 Task: Add Attachment from Google Drive to Card Card0000000163 in Board Board0000000041 in Workspace WS0000000014 in Trello. Add Cover Orange to Card Card0000000163 in Board Board0000000041 in Workspace WS0000000014 in Trello. Add "Add Label …" with "Title" Title0000000163 to Button Button0000000163 to Card Card0000000163 in Board Board0000000041 in Workspace WS0000000014 in Trello. Add Description DS0000000163 to Card Card0000000163 in Board Board0000000041 in Workspace WS0000000014 in Trello. Add Comment CM0000000163 to Card Card0000000163 in Board Board0000000041 in Workspace WS0000000014 in Trello
Action: Mouse moved to (900, 359)
Screenshot: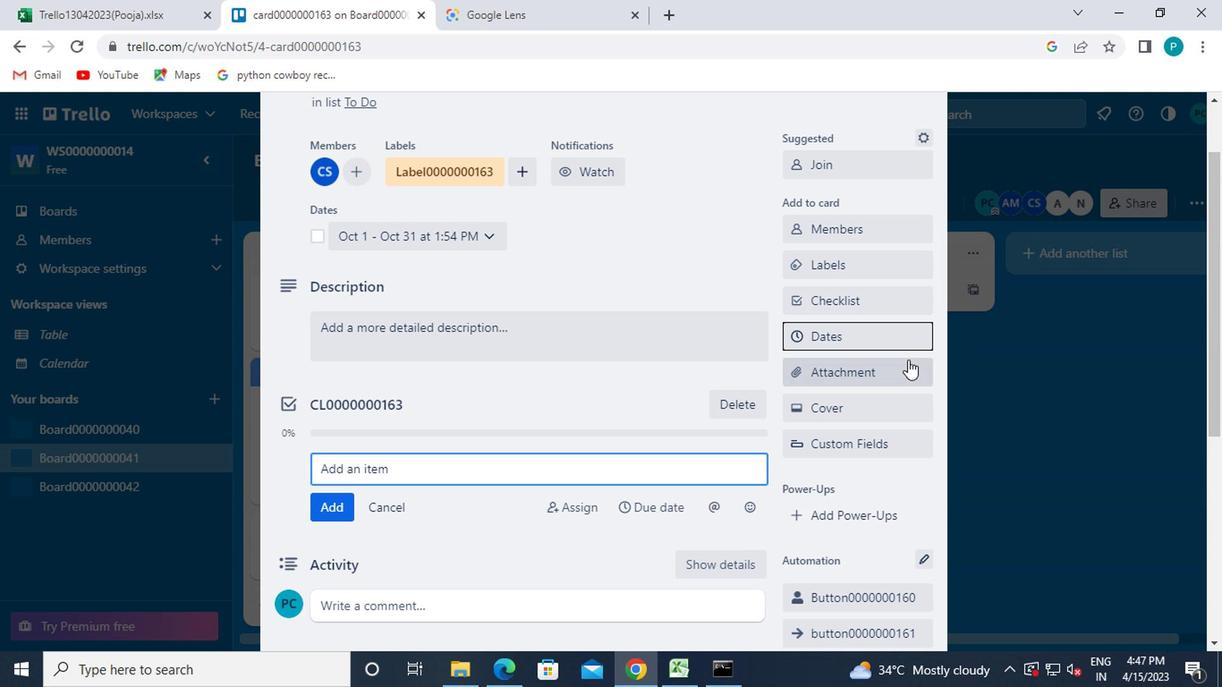 
Action: Mouse pressed left at (900, 359)
Screenshot: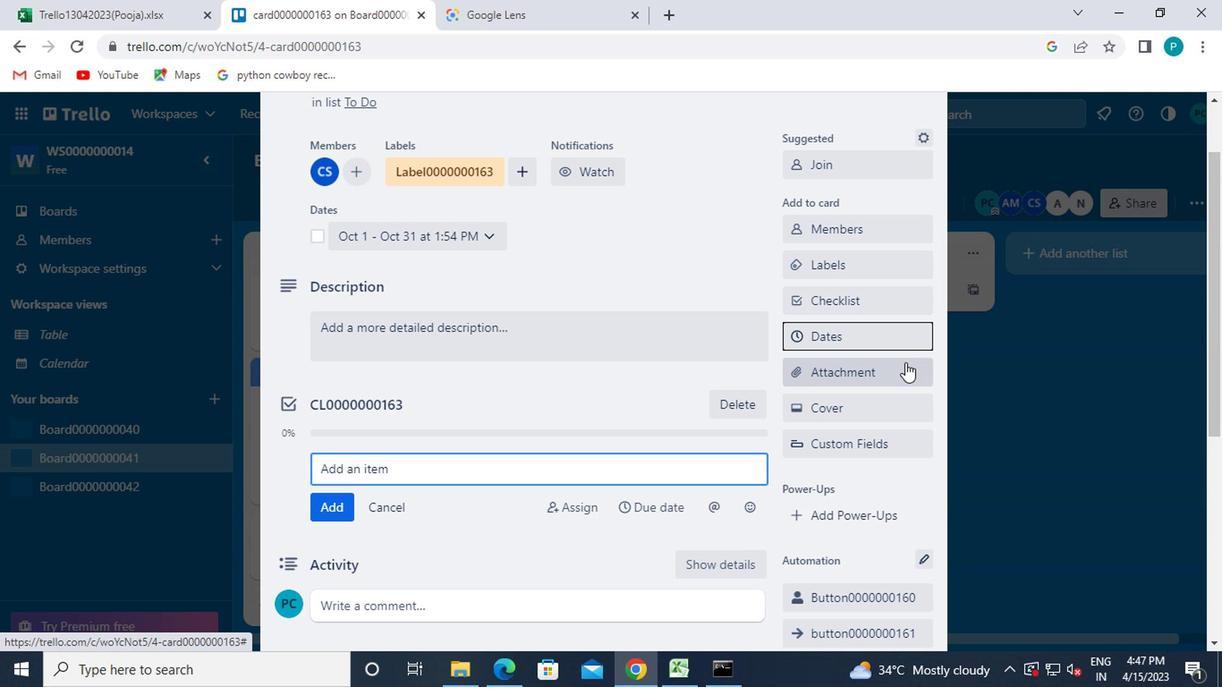 
Action: Mouse moved to (861, 242)
Screenshot: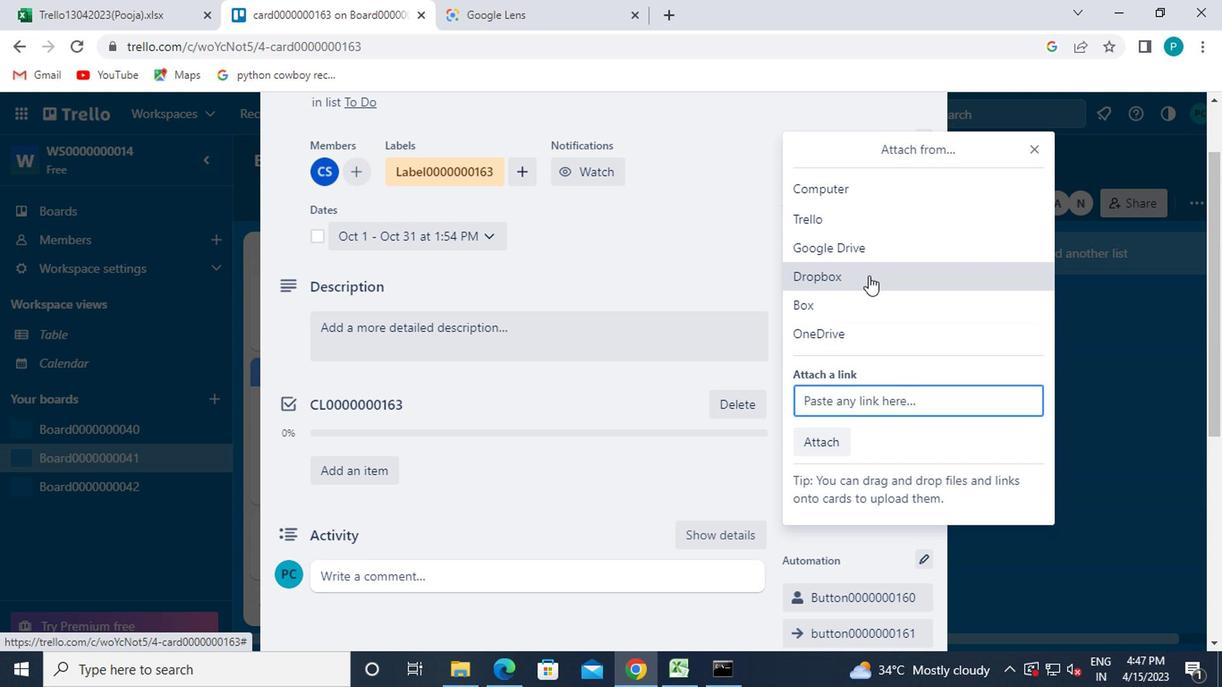 
Action: Mouse pressed left at (861, 242)
Screenshot: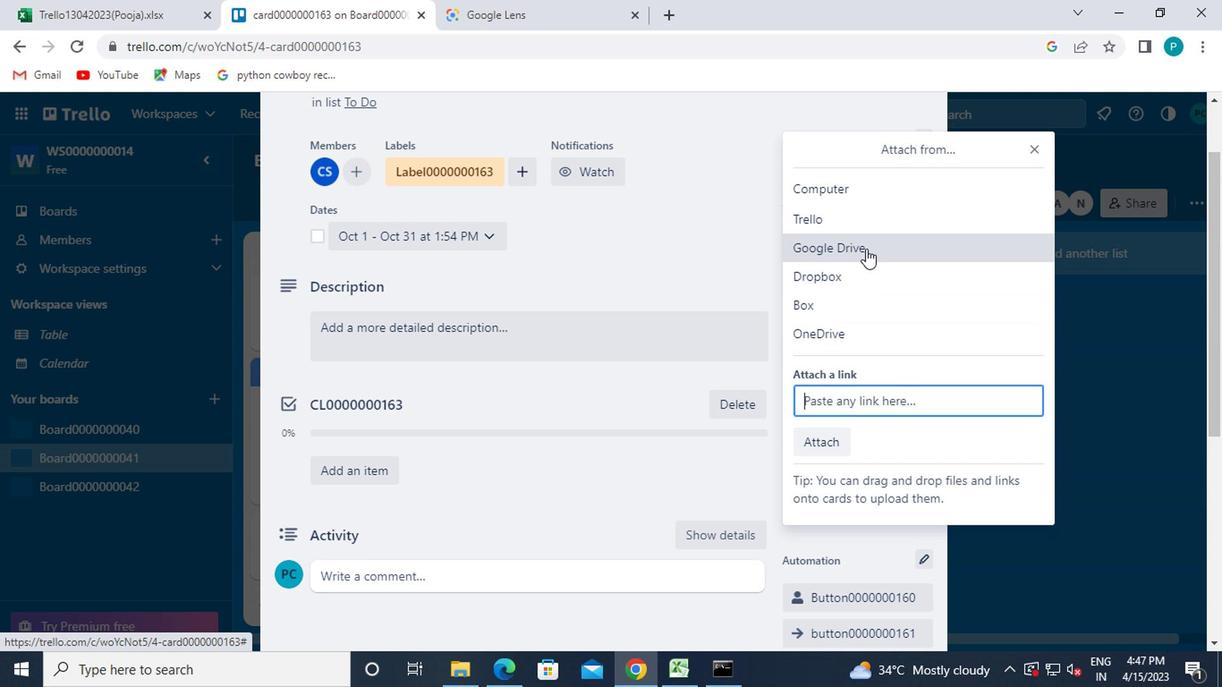 
Action: Mouse moved to (401, 370)
Screenshot: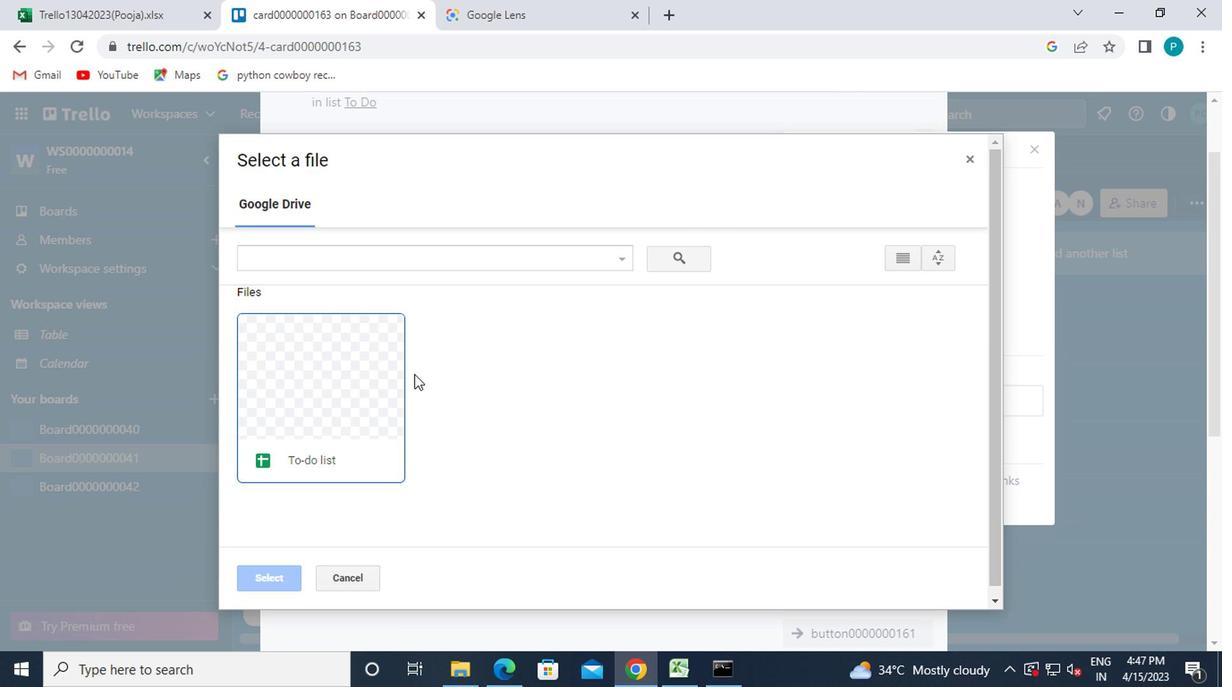 
Action: Mouse pressed left at (401, 370)
Screenshot: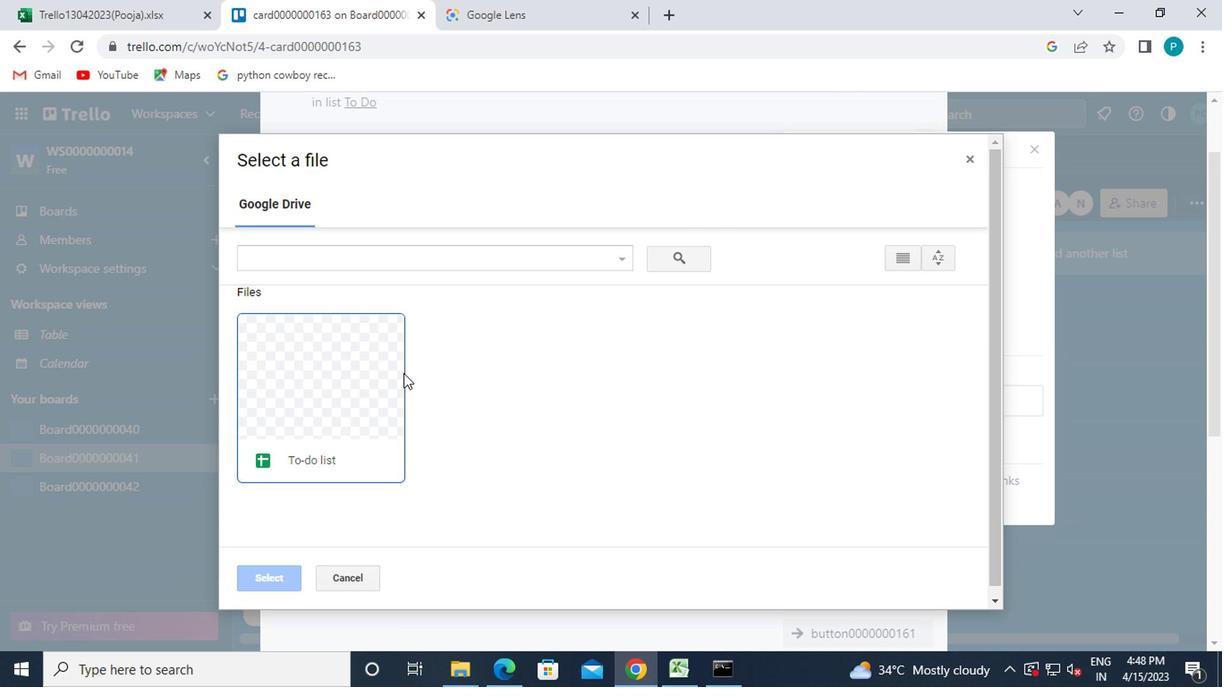 
Action: Mouse moved to (289, 584)
Screenshot: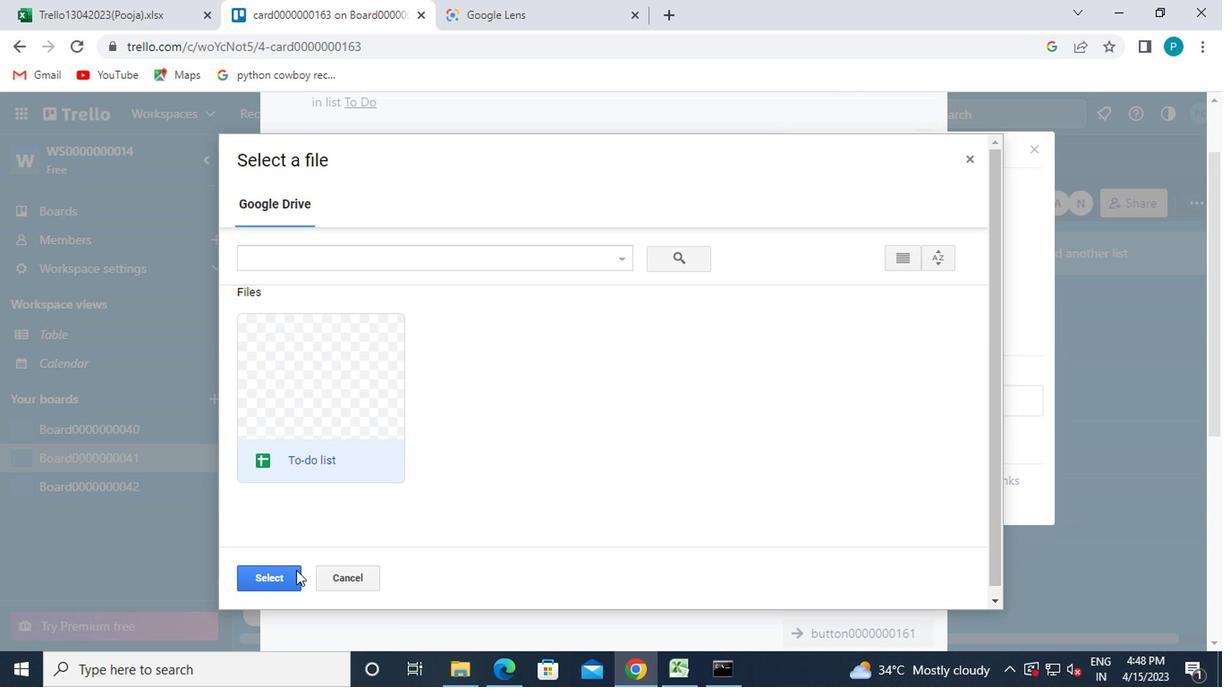 
Action: Mouse pressed left at (289, 584)
Screenshot: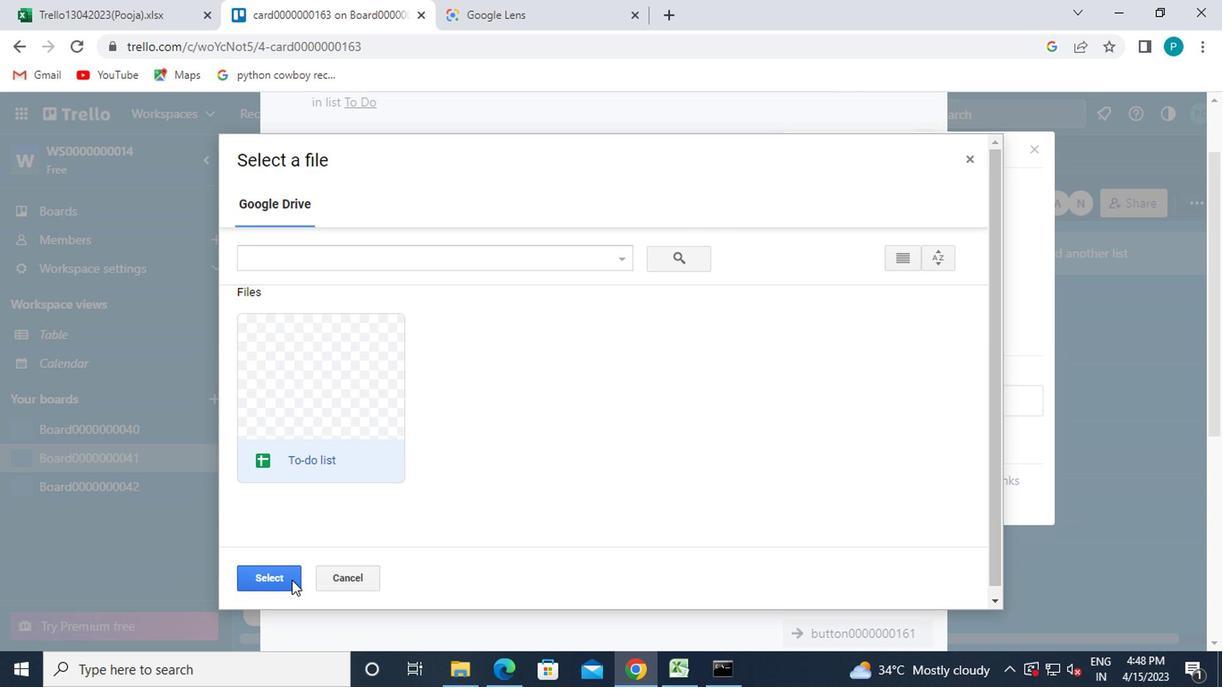 
Action: Mouse moved to (794, 394)
Screenshot: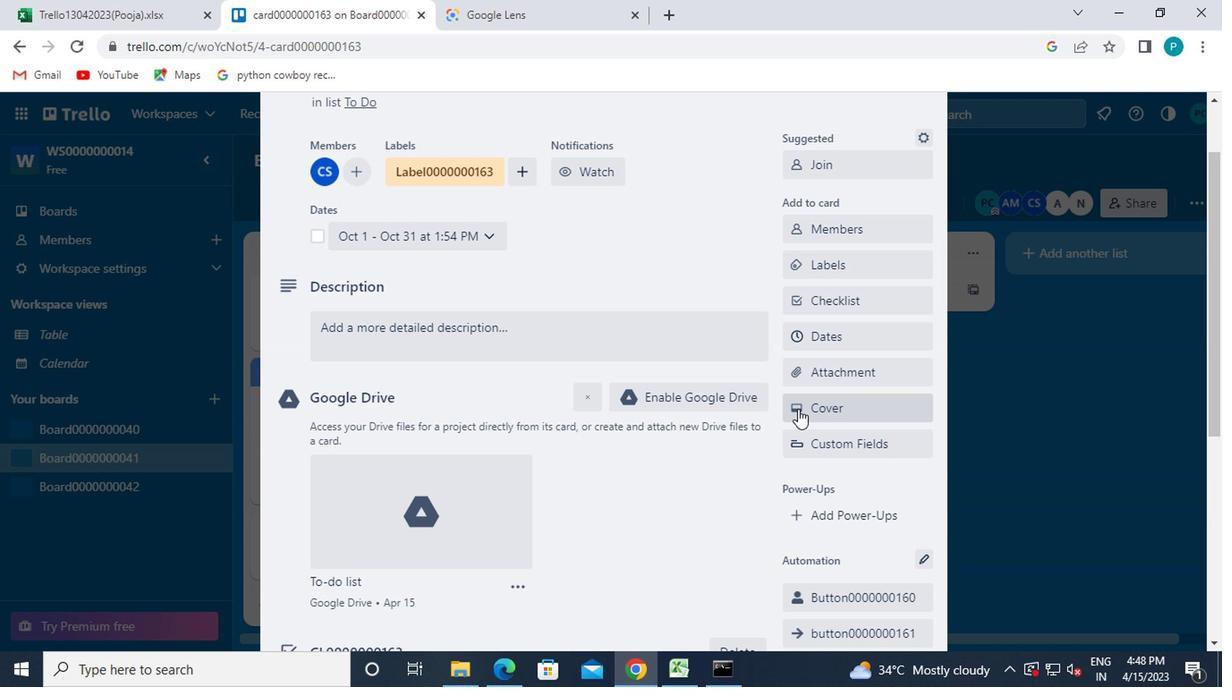 
Action: Mouse pressed left at (794, 394)
Screenshot: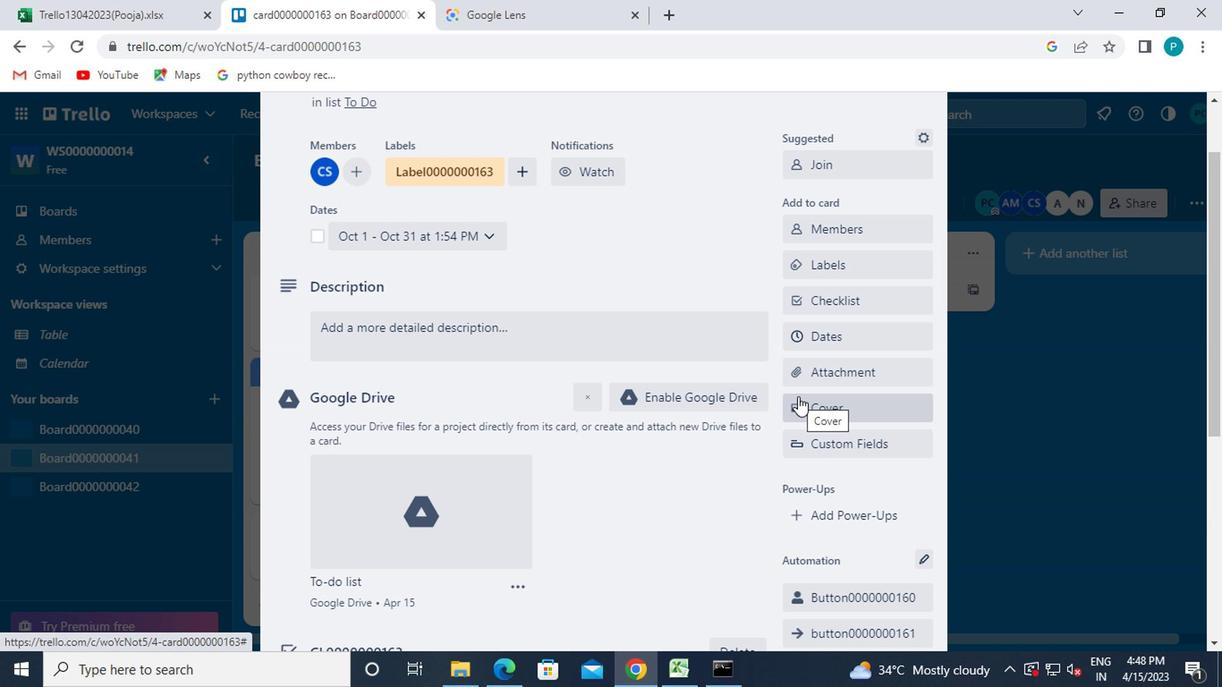 
Action: Mouse moved to (918, 320)
Screenshot: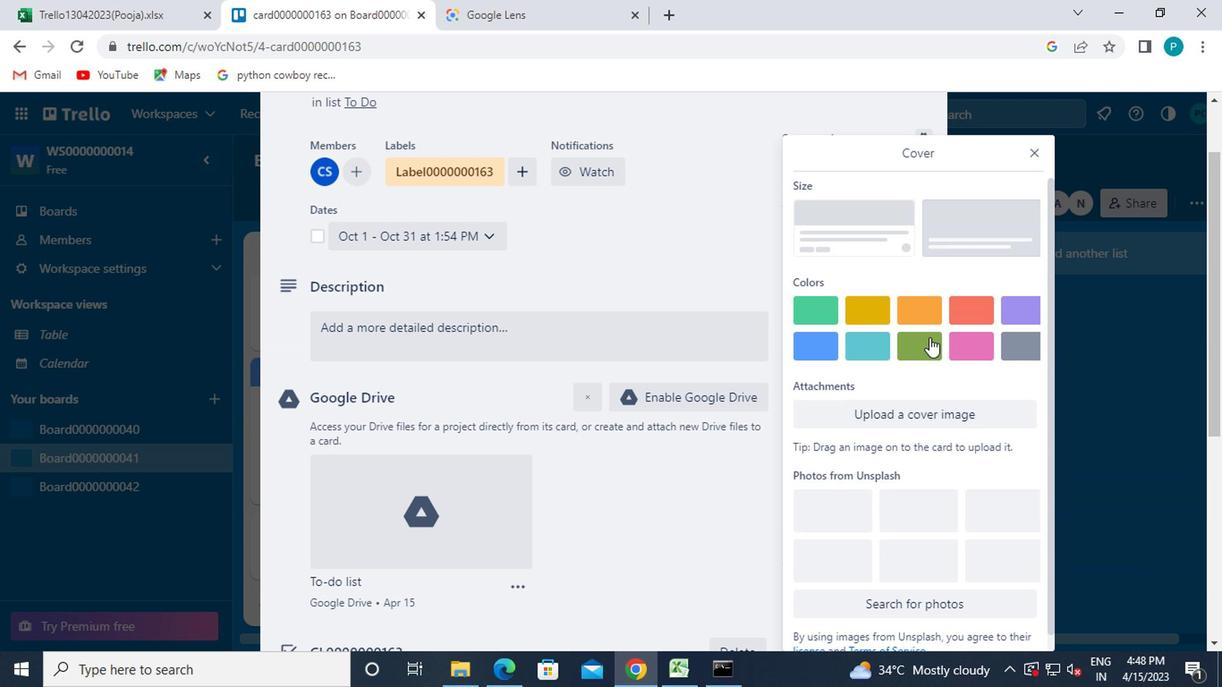 
Action: Mouse pressed left at (918, 320)
Screenshot: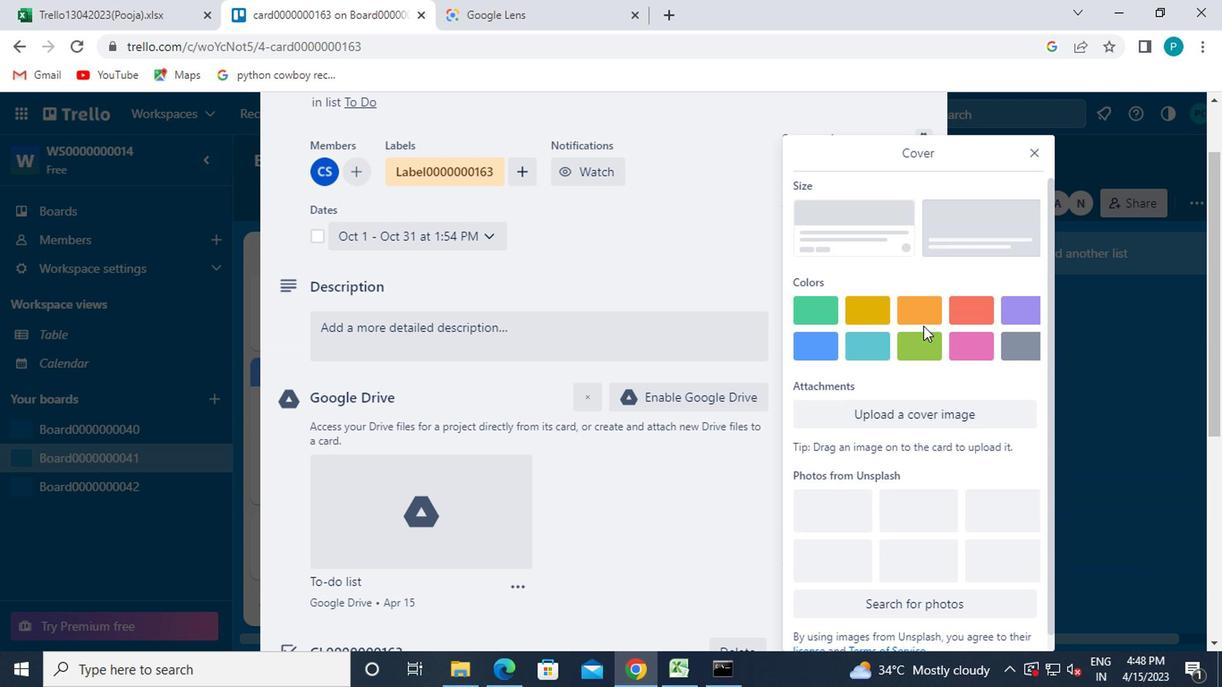 
Action: Mouse moved to (1030, 143)
Screenshot: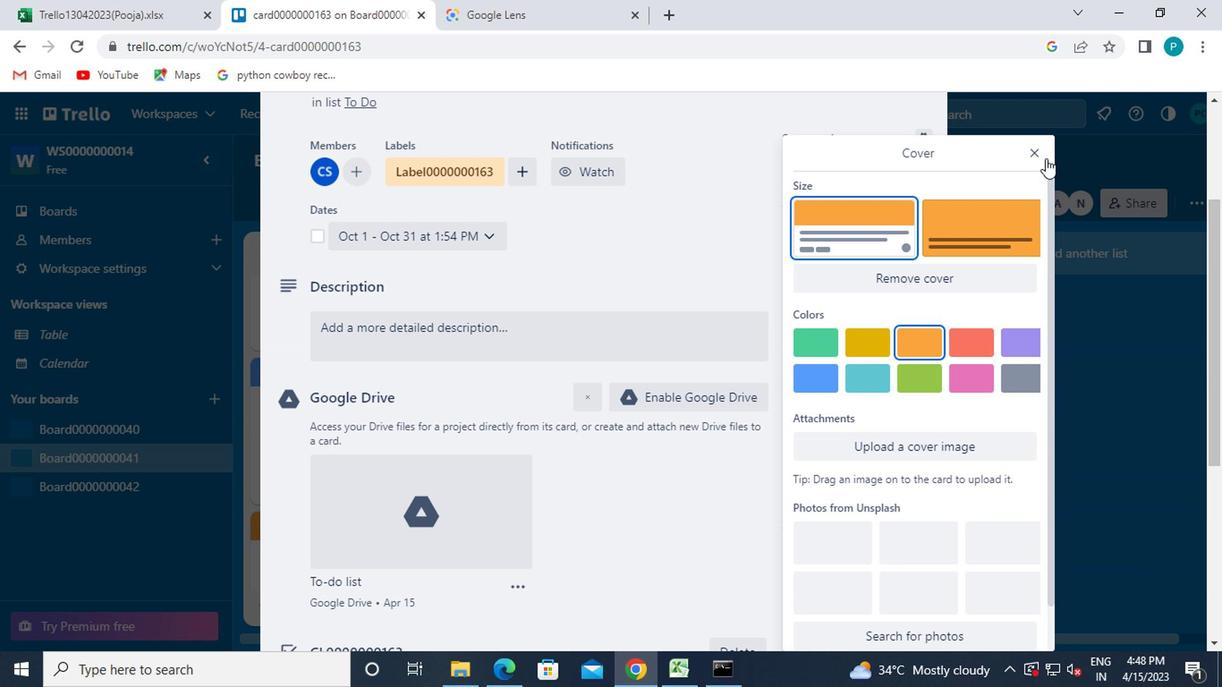 
Action: Mouse pressed left at (1030, 143)
Screenshot: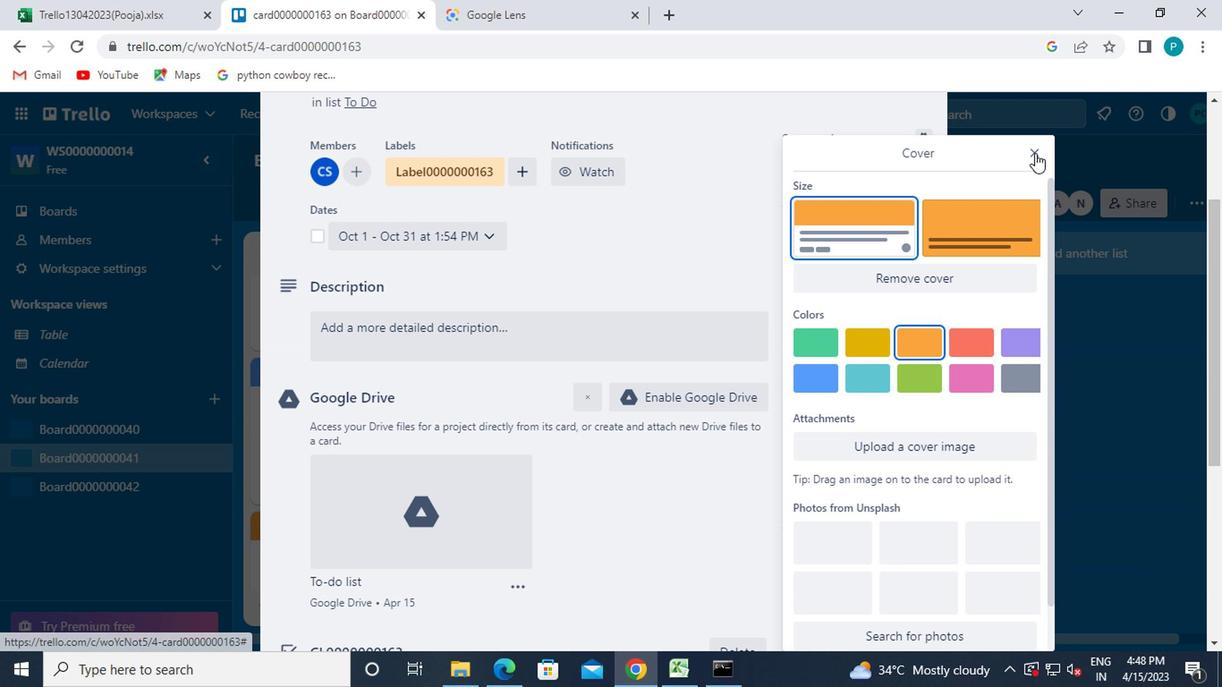
Action: Mouse moved to (1031, 291)
Screenshot: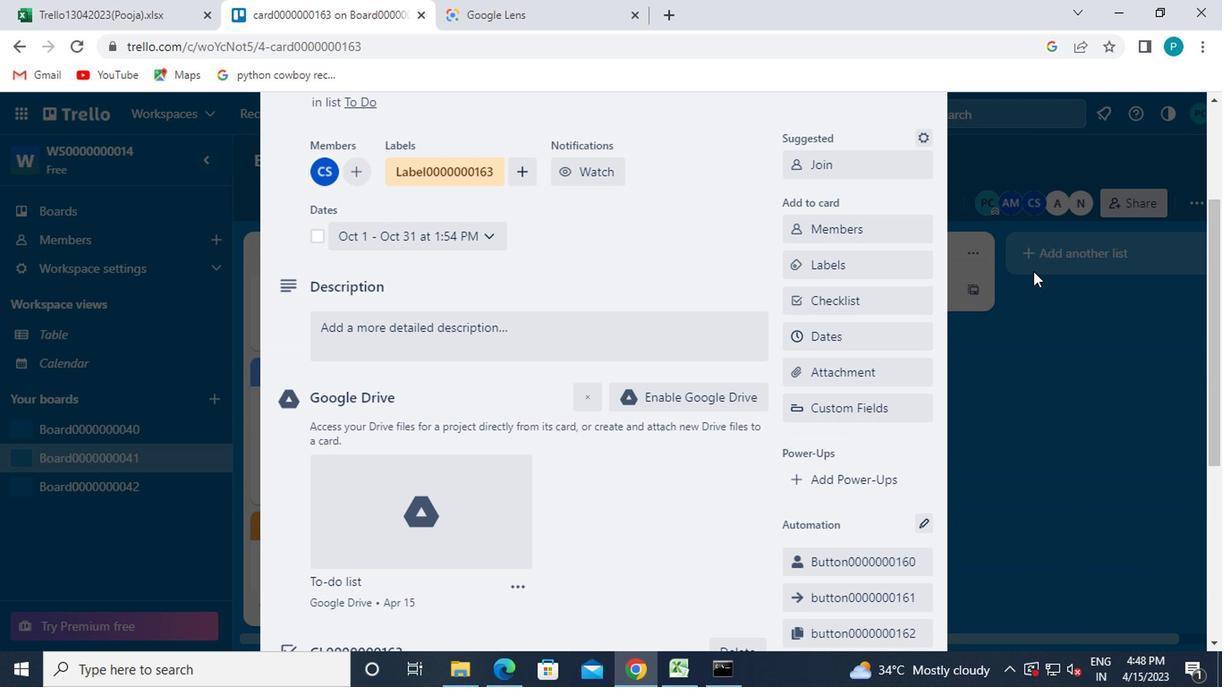 
Action: Mouse scrolled (1031, 290) with delta (0, -1)
Screenshot: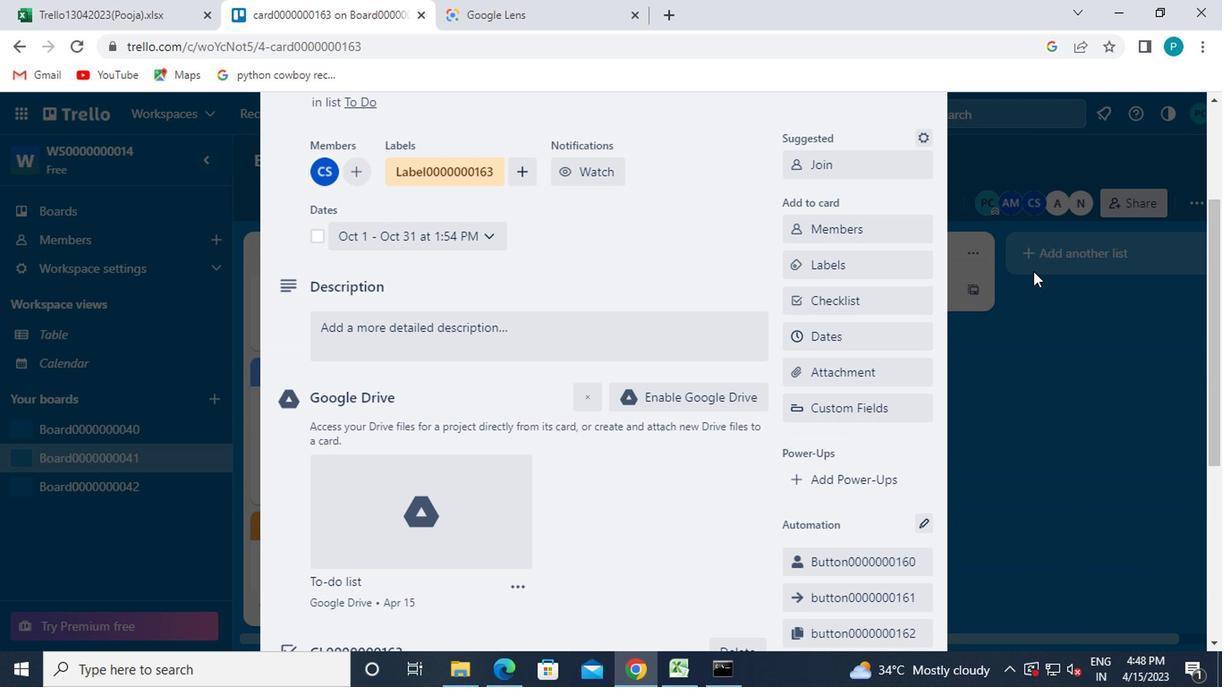 
Action: Mouse moved to (1031, 294)
Screenshot: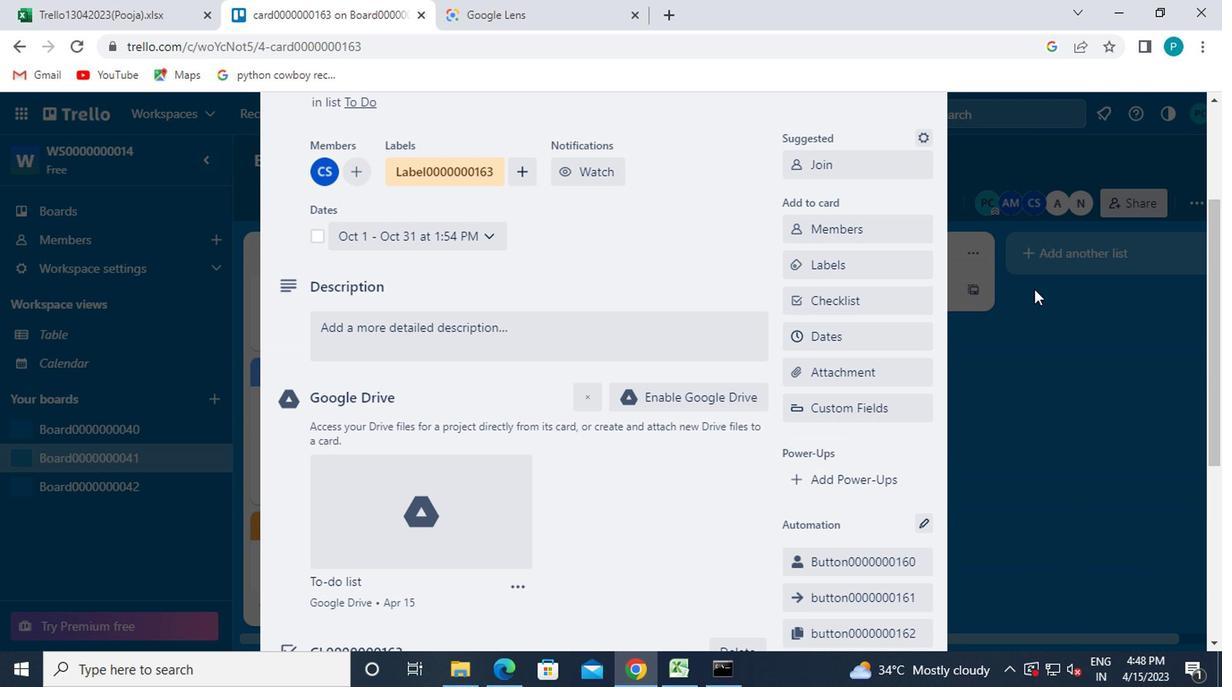 
Action: Mouse scrolled (1031, 293) with delta (0, 0)
Screenshot: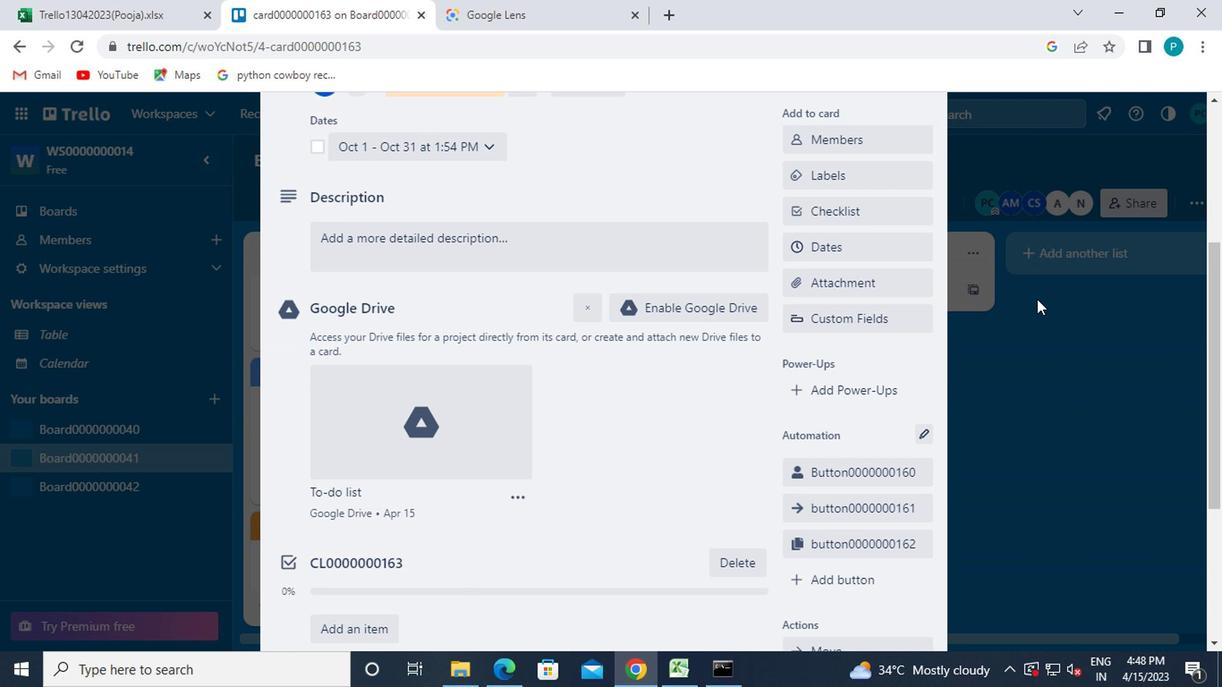 
Action: Mouse moved to (882, 483)
Screenshot: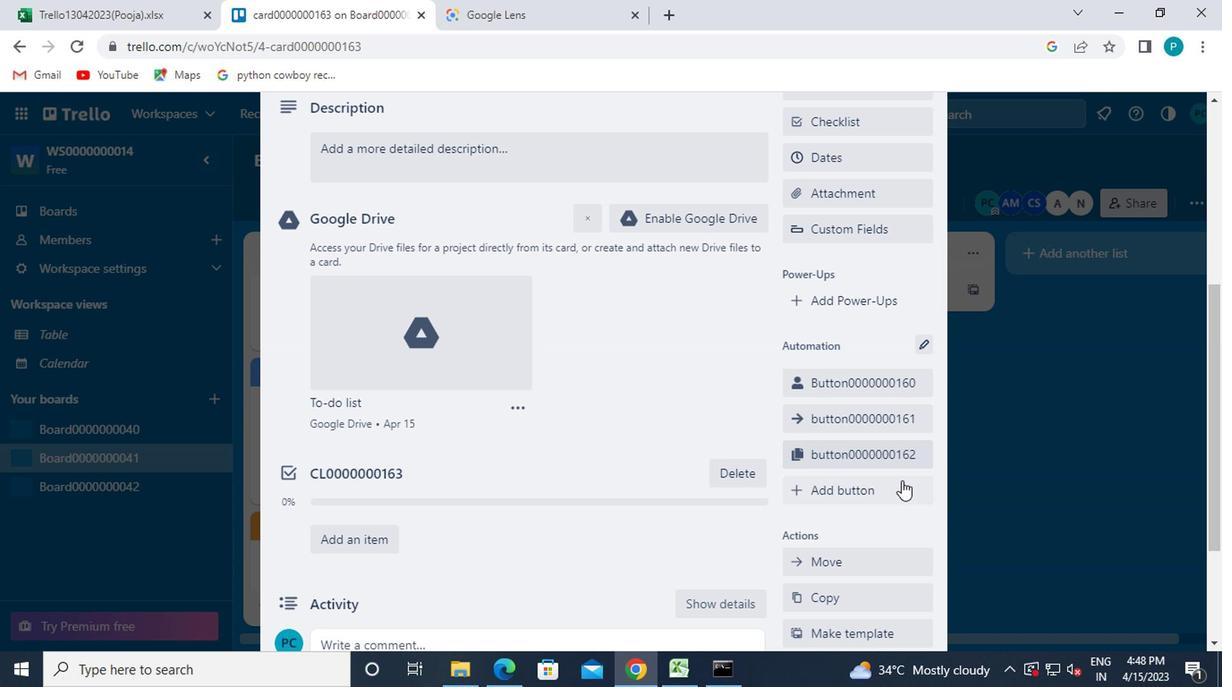 
Action: Mouse pressed left at (882, 483)
Screenshot: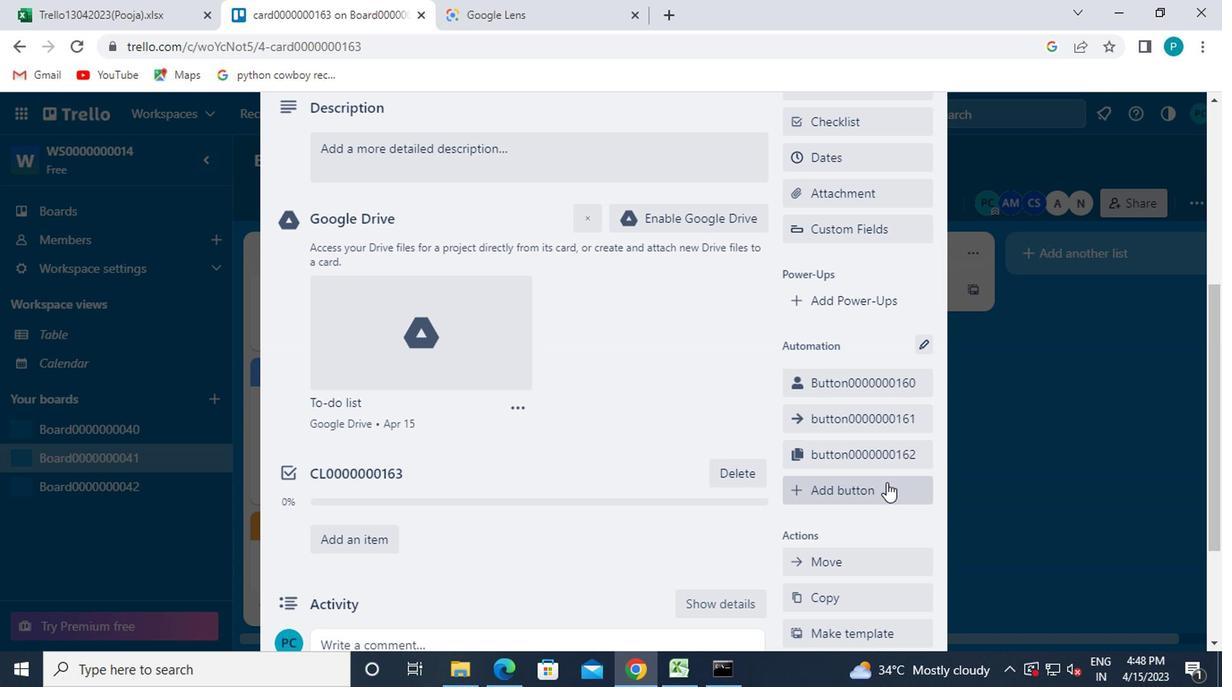 
Action: Mouse moved to (889, 310)
Screenshot: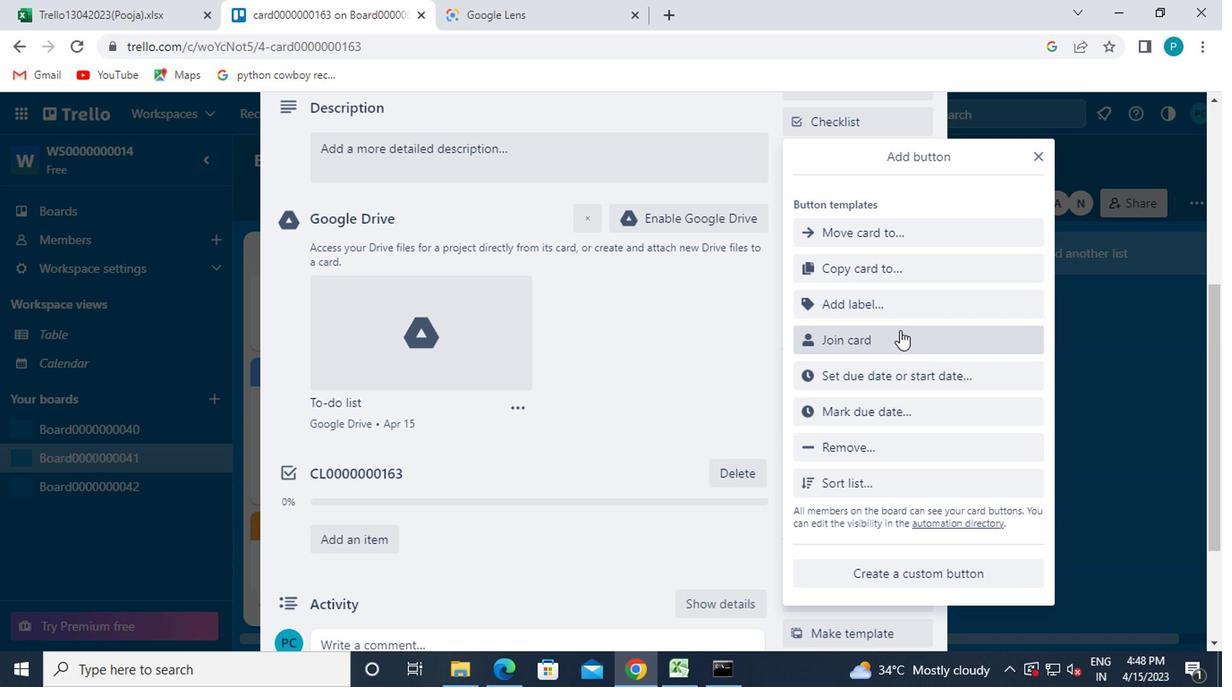 
Action: Mouse pressed left at (889, 310)
Screenshot: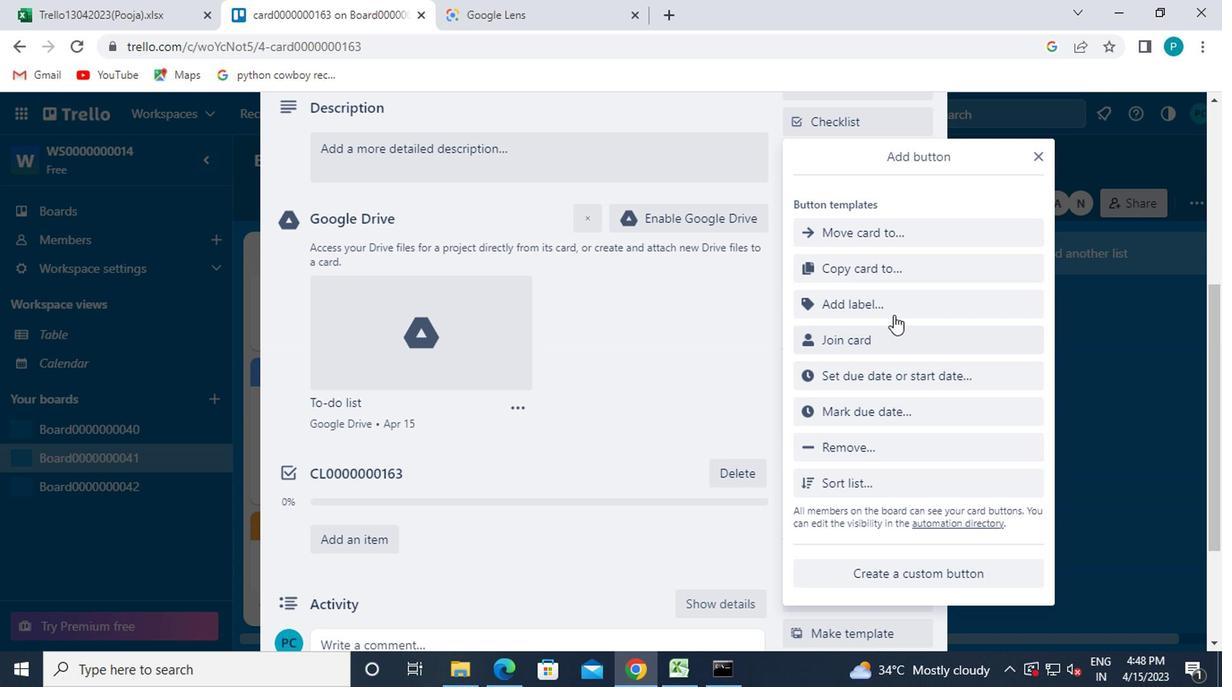 
Action: Mouse moved to (868, 227)
Screenshot: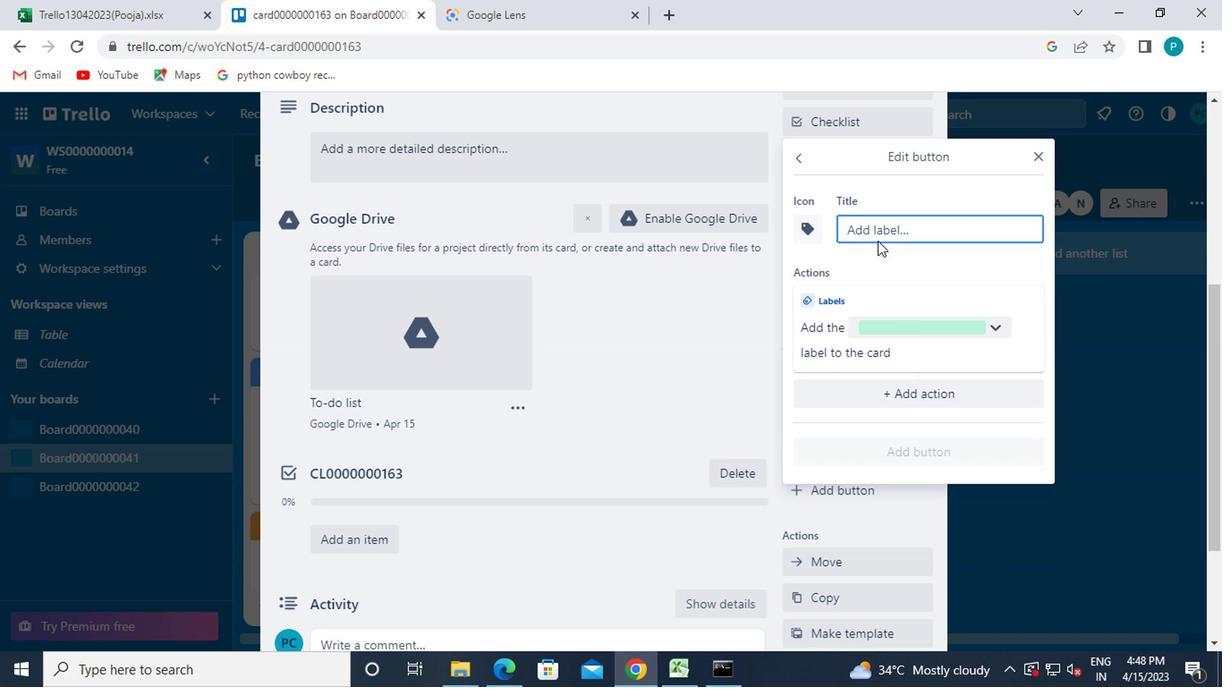 
Action: Mouse pressed left at (868, 227)
Screenshot: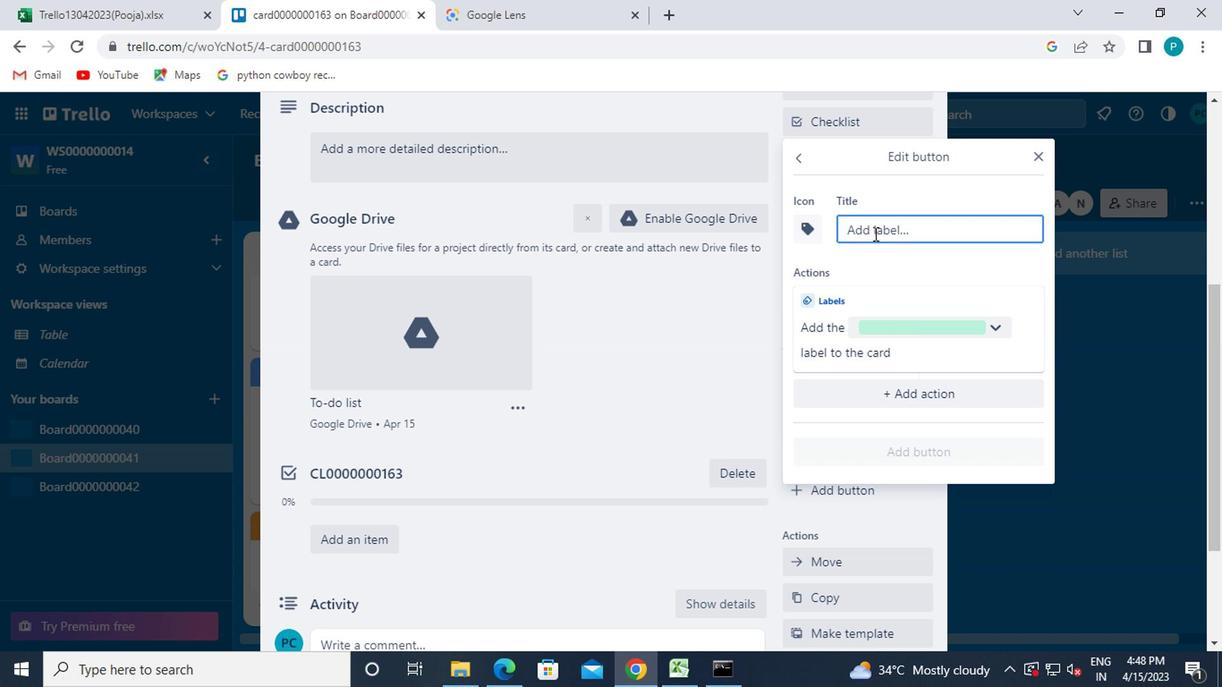 
Action: Mouse moved to (871, 223)
Screenshot: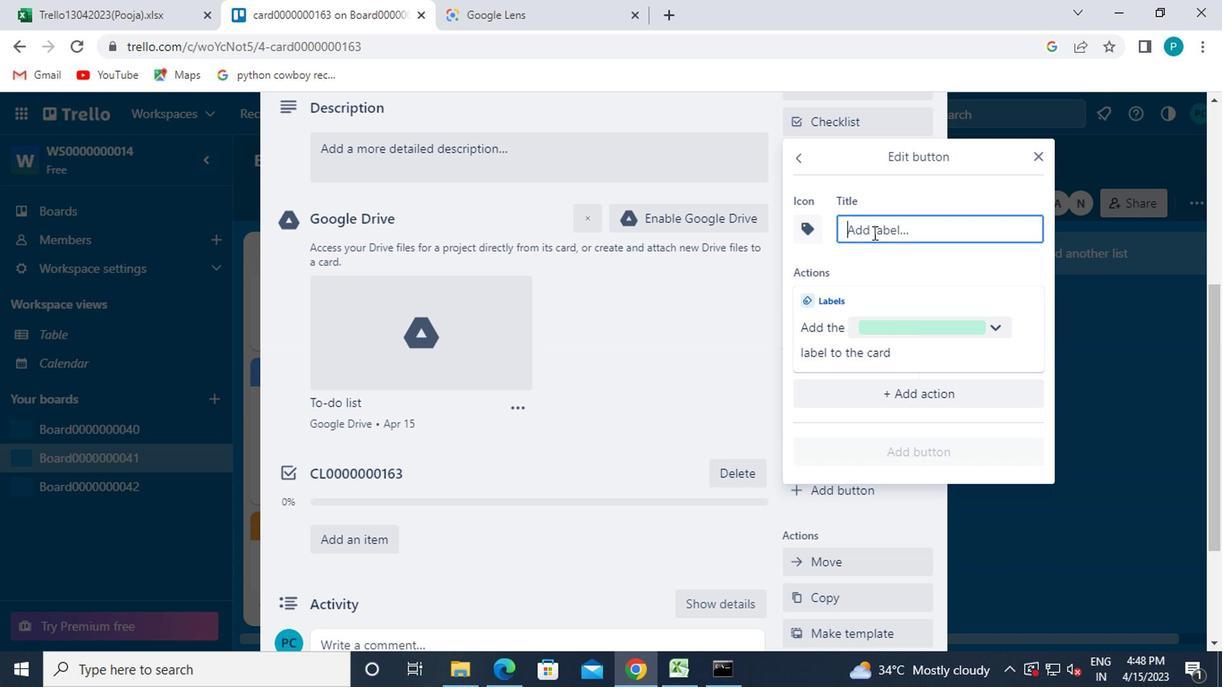
Action: Key pressed <Key.caps_lock>title<Key.backspace><Key.backspace><Key.backspace><Key.backspace><Key.caps_lock>itle0000000163
Screenshot: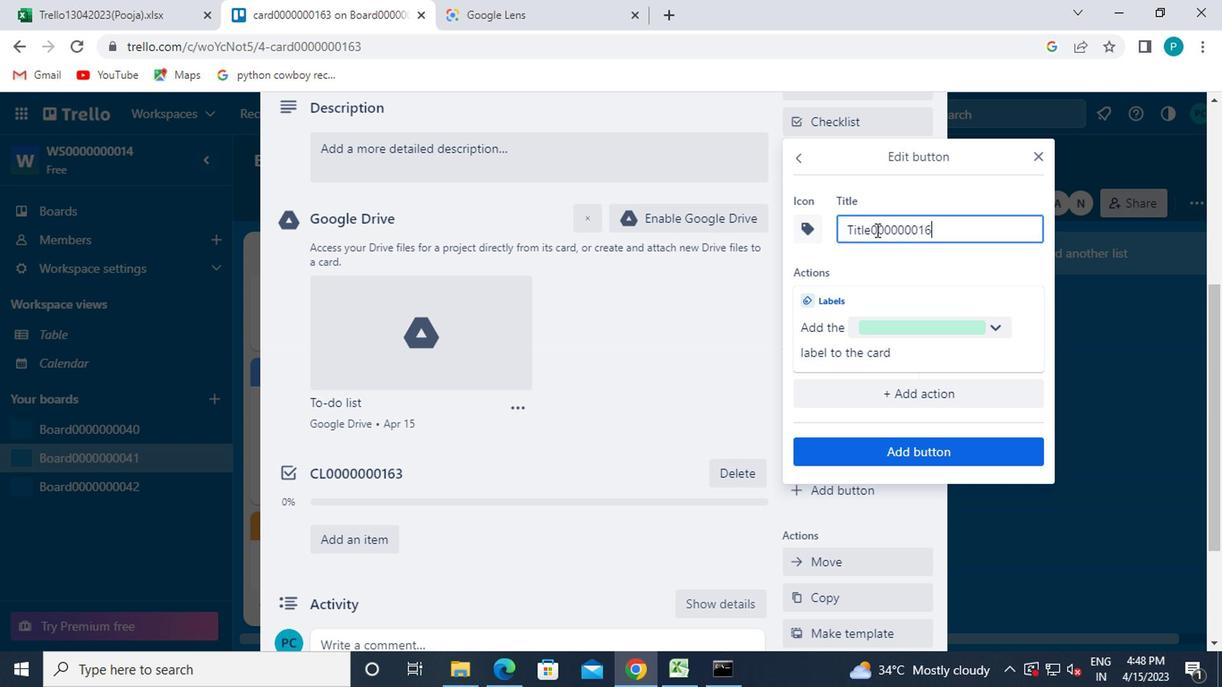 
Action: Mouse moved to (961, 457)
Screenshot: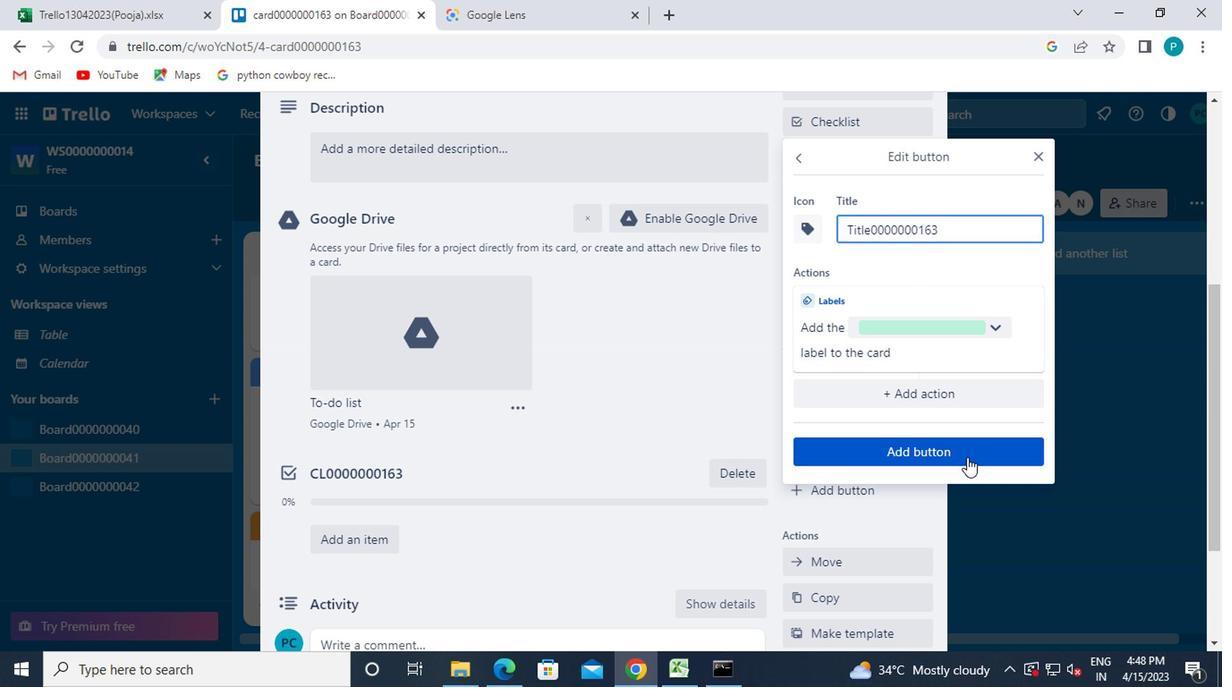 
Action: Mouse pressed left at (961, 457)
Screenshot: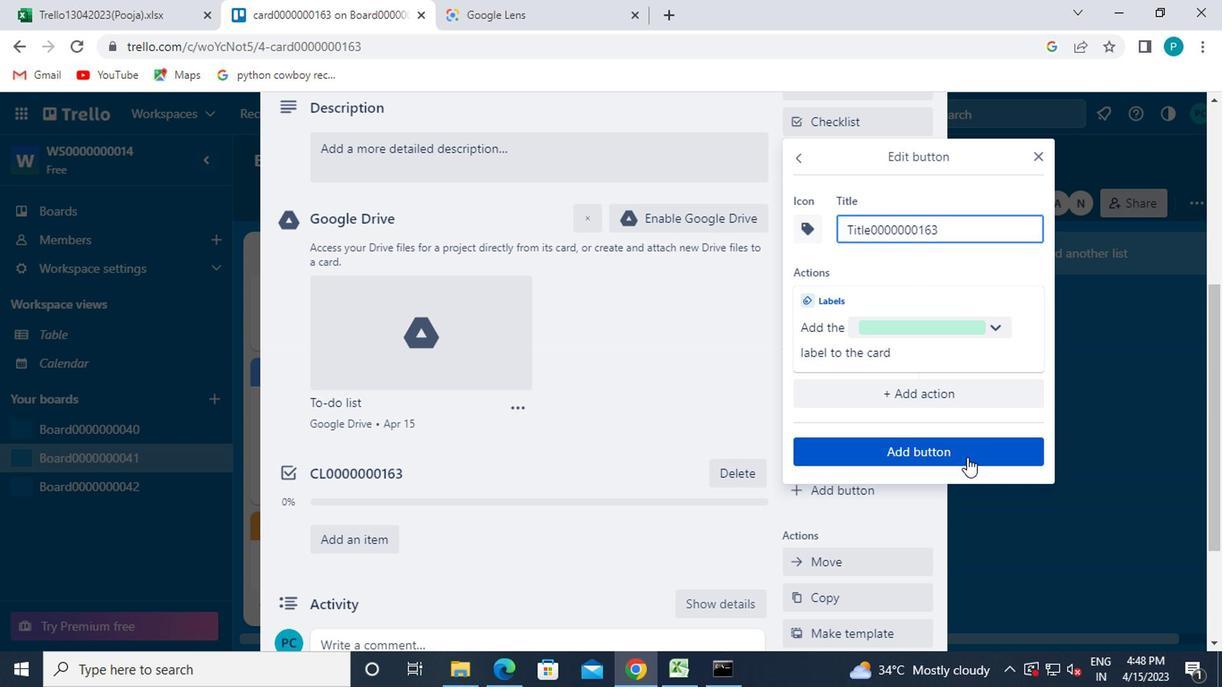 
Action: Mouse moved to (627, 425)
Screenshot: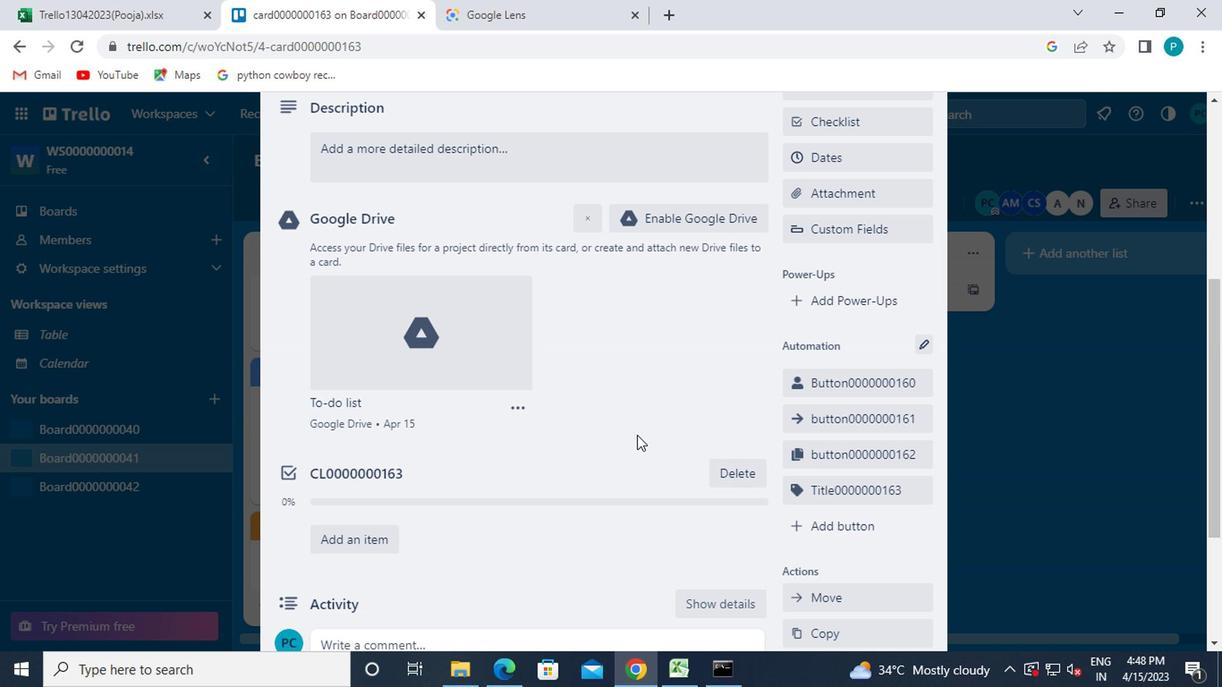 
Action: Mouse scrolled (627, 426) with delta (0, 0)
Screenshot: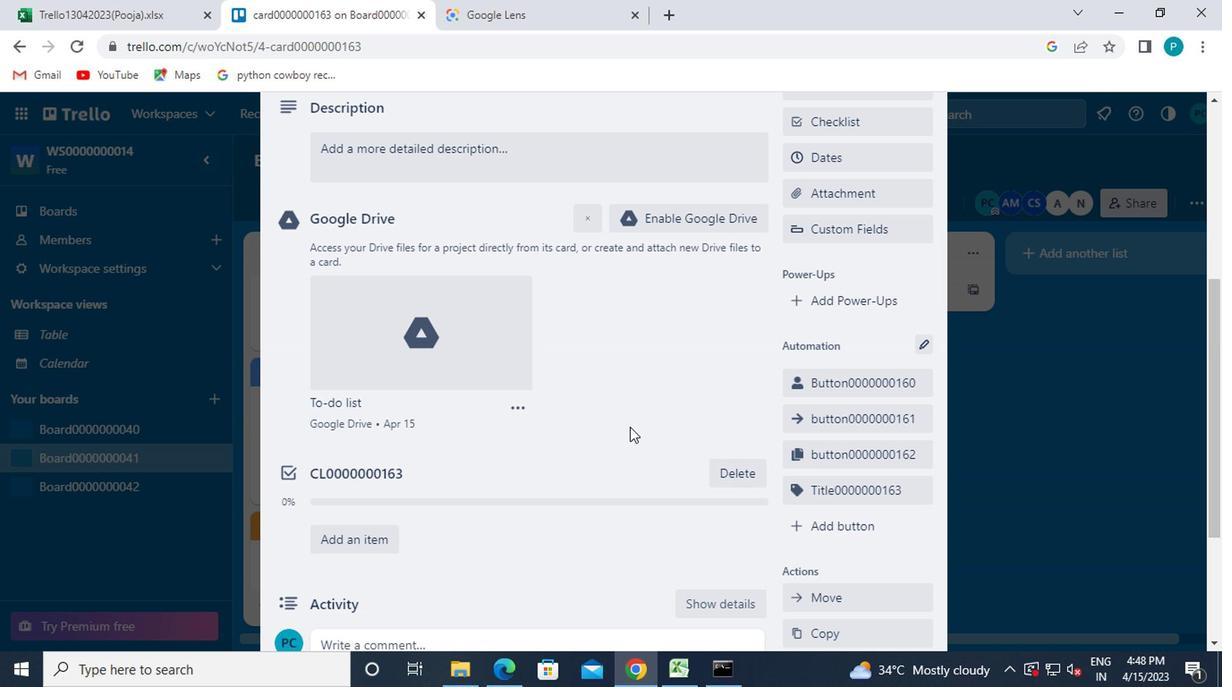 
Action: Mouse scrolled (627, 426) with delta (0, 0)
Screenshot: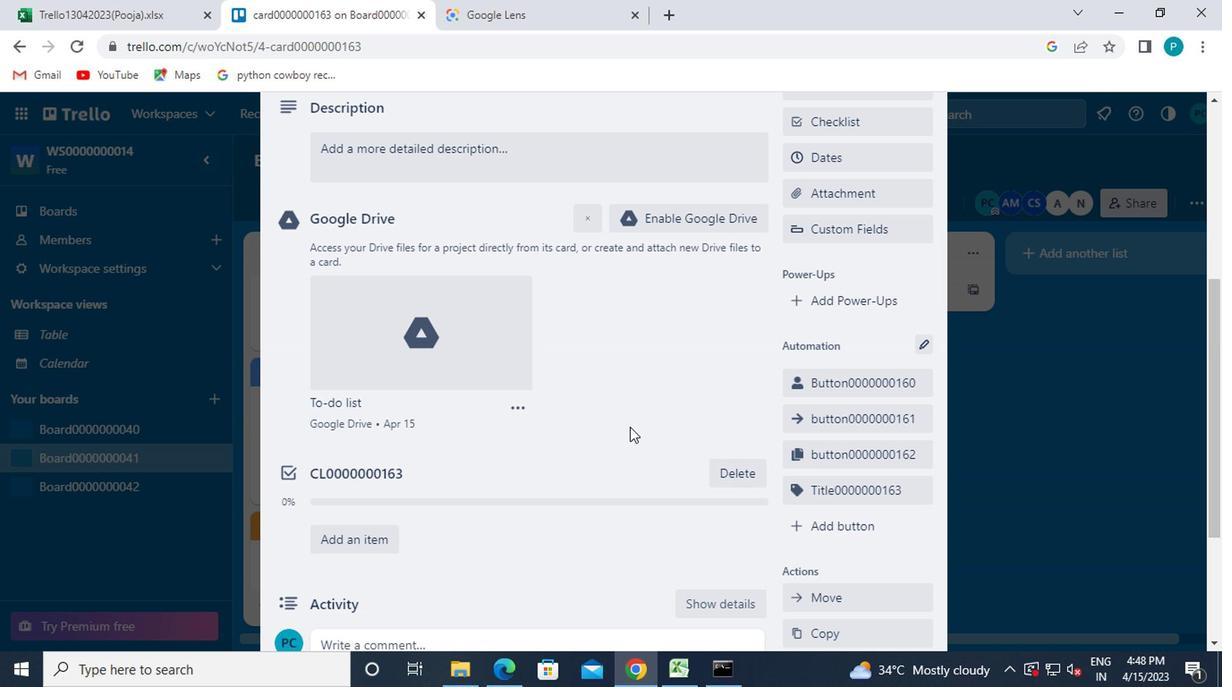 
Action: Mouse moved to (469, 331)
Screenshot: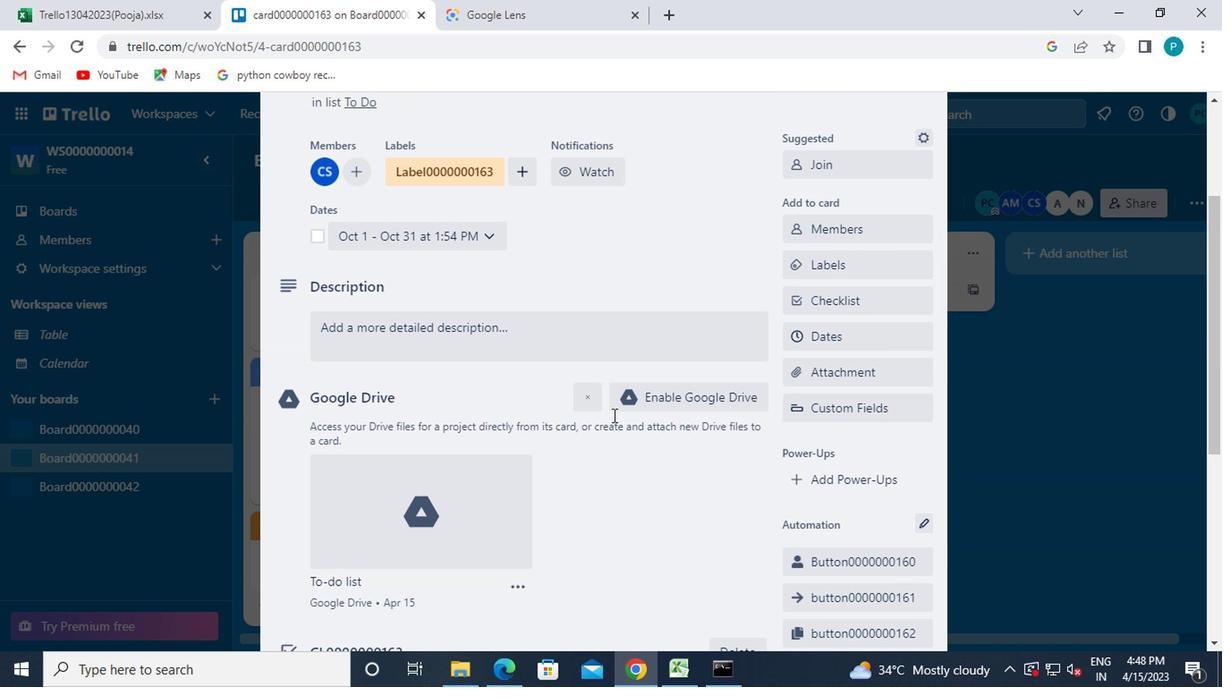 
Action: Mouse pressed left at (469, 331)
Screenshot: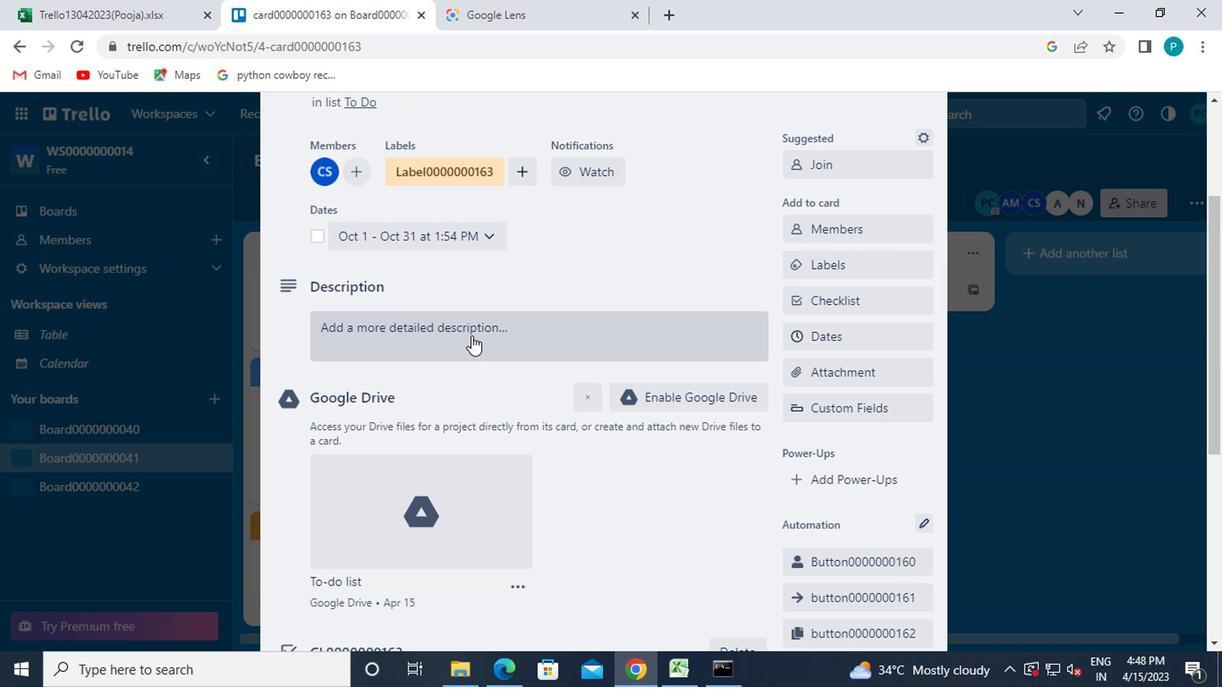 
Action: Mouse moved to (711, 231)
Screenshot: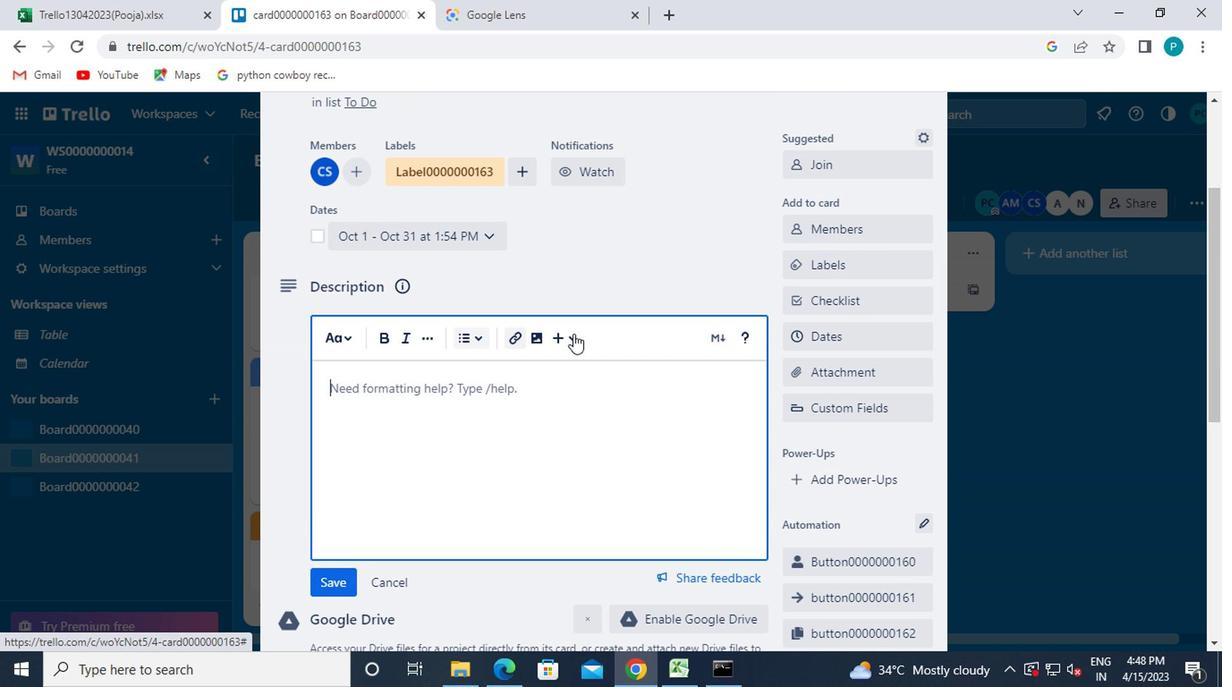 
Action: Key pressed <Key.caps_lock>ds0000000163
Screenshot: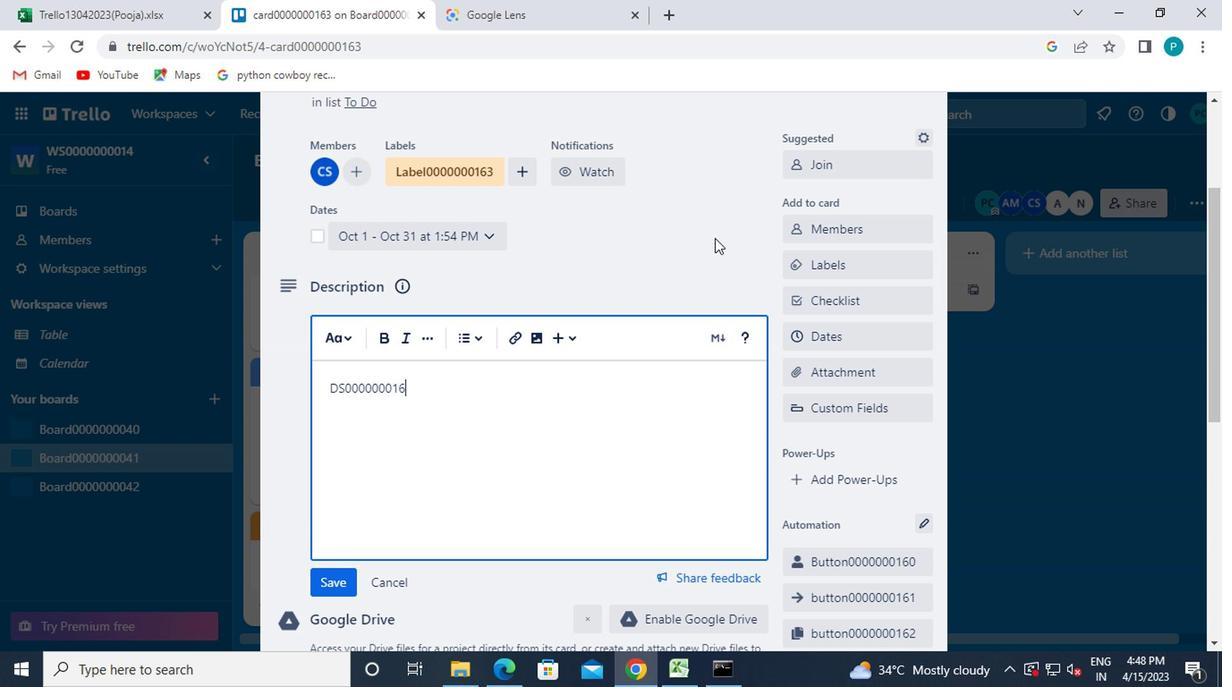 
Action: Mouse moved to (673, 277)
Screenshot: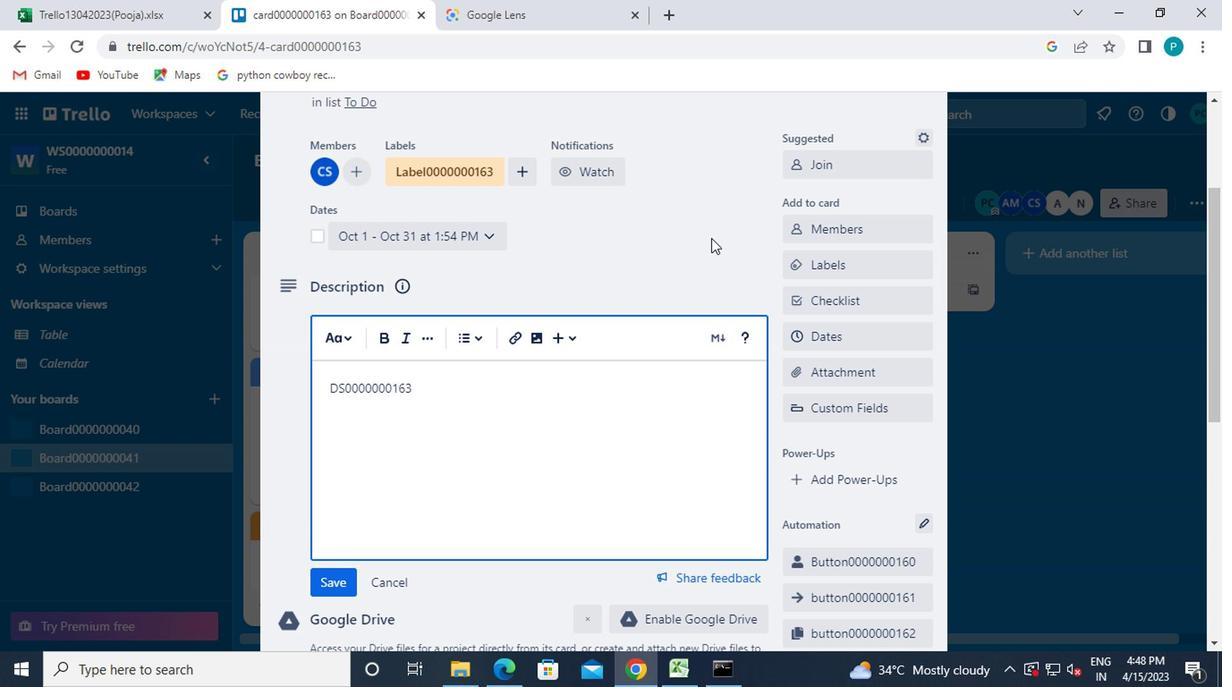 
Action: Mouse scrolled (673, 276) with delta (0, 0)
Screenshot: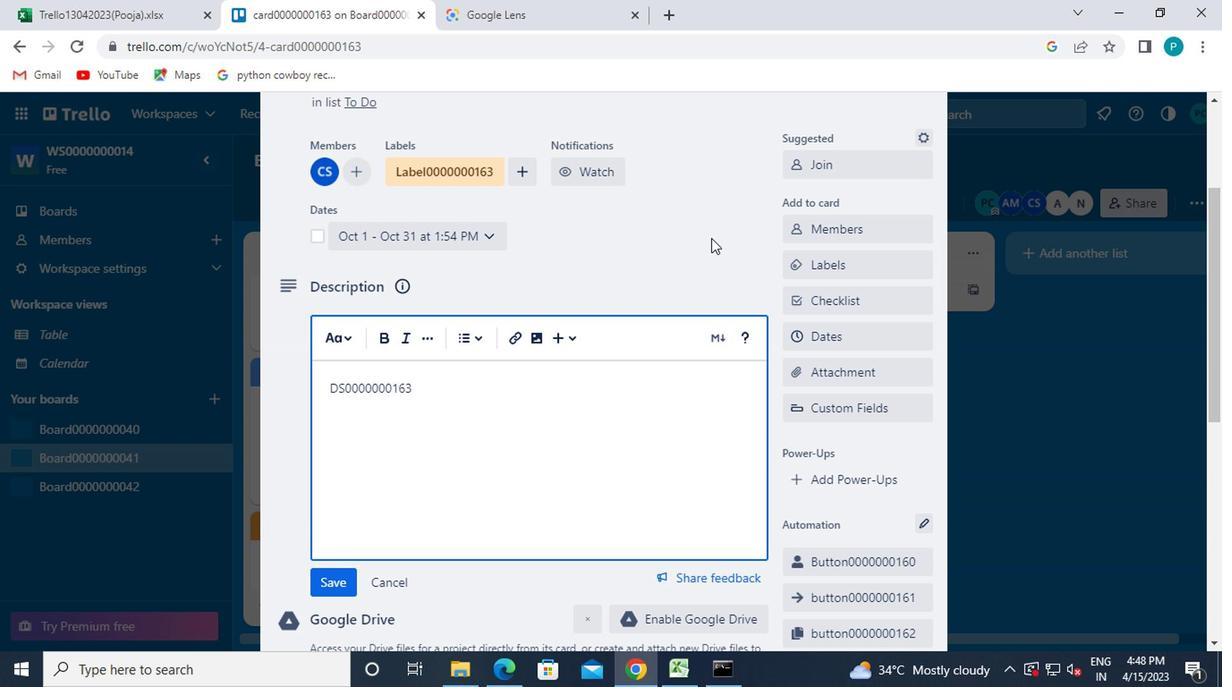 
Action: Mouse moved to (649, 295)
Screenshot: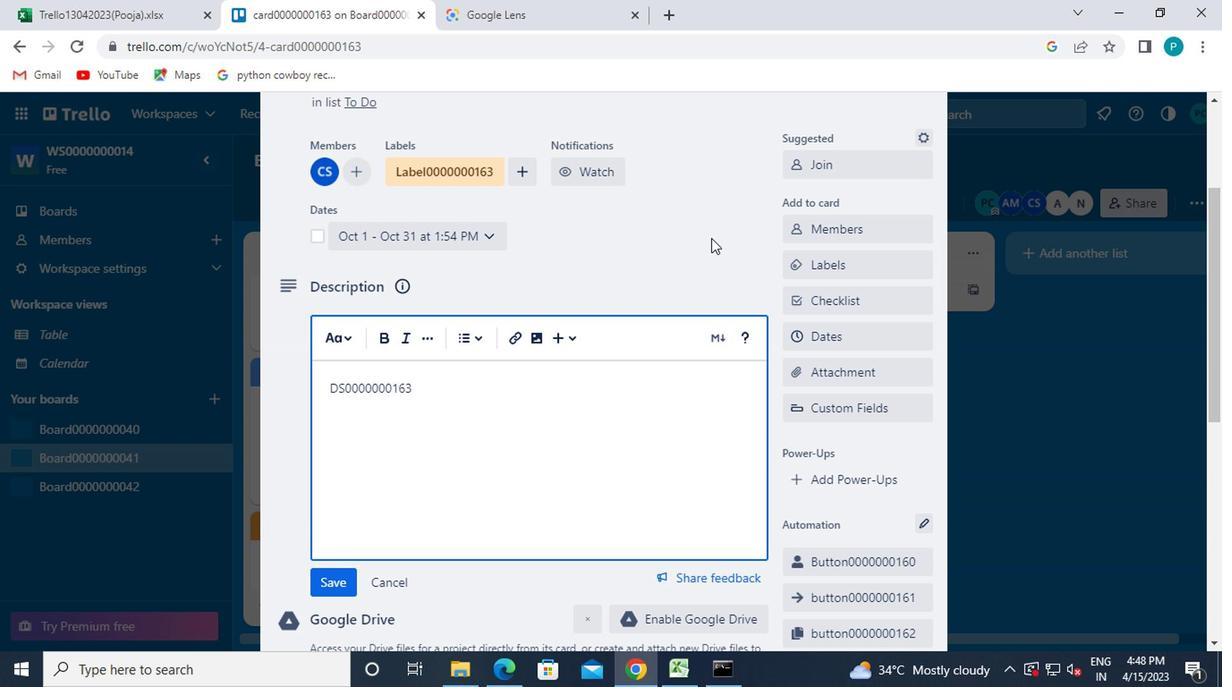 
Action: Mouse scrolled (649, 294) with delta (0, -1)
Screenshot: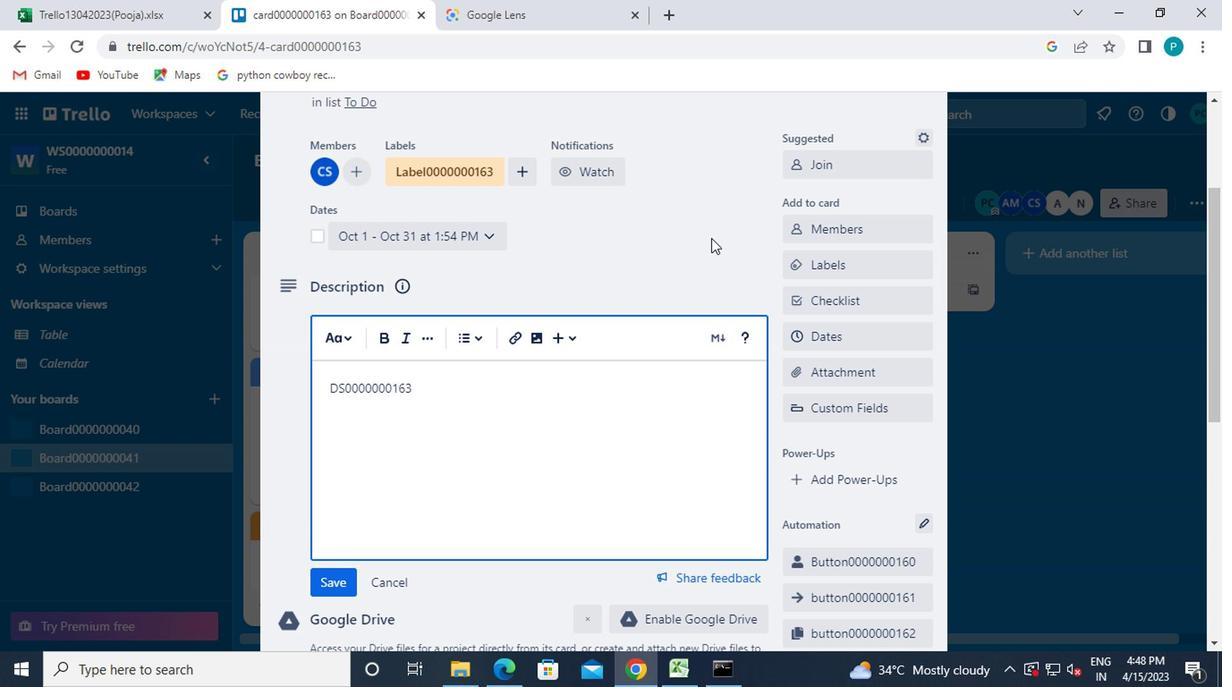 
Action: Mouse moved to (579, 333)
Screenshot: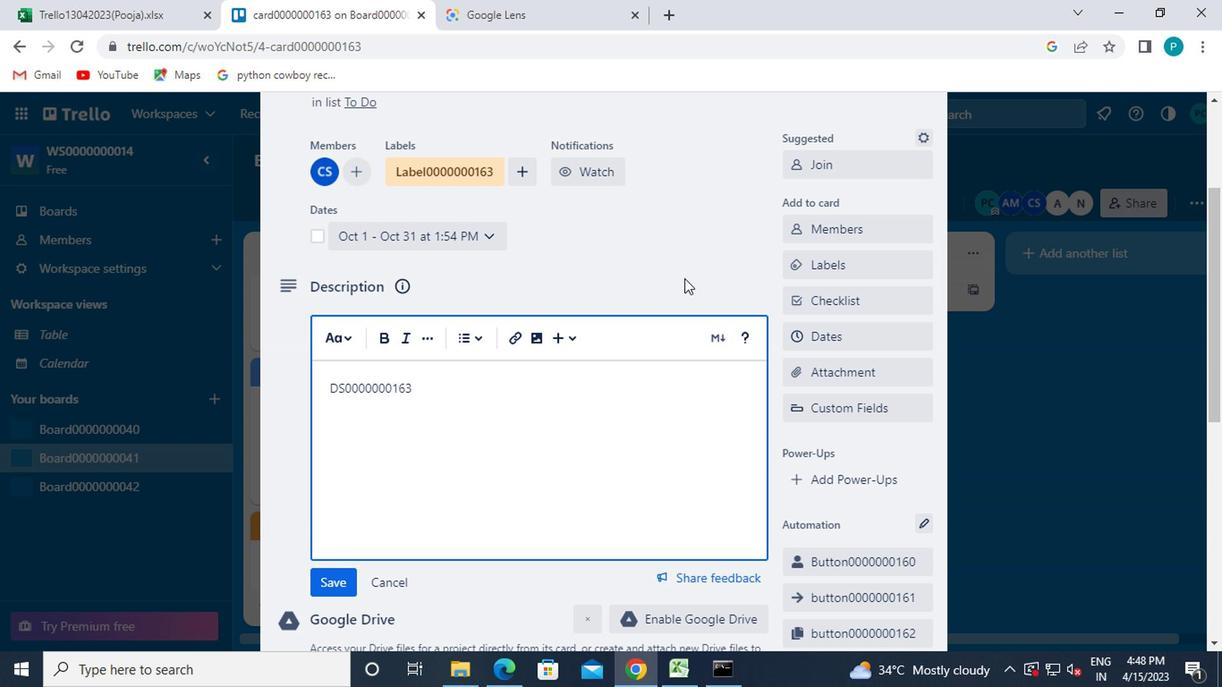 
Action: Mouse scrolled (579, 332) with delta (0, 0)
Screenshot: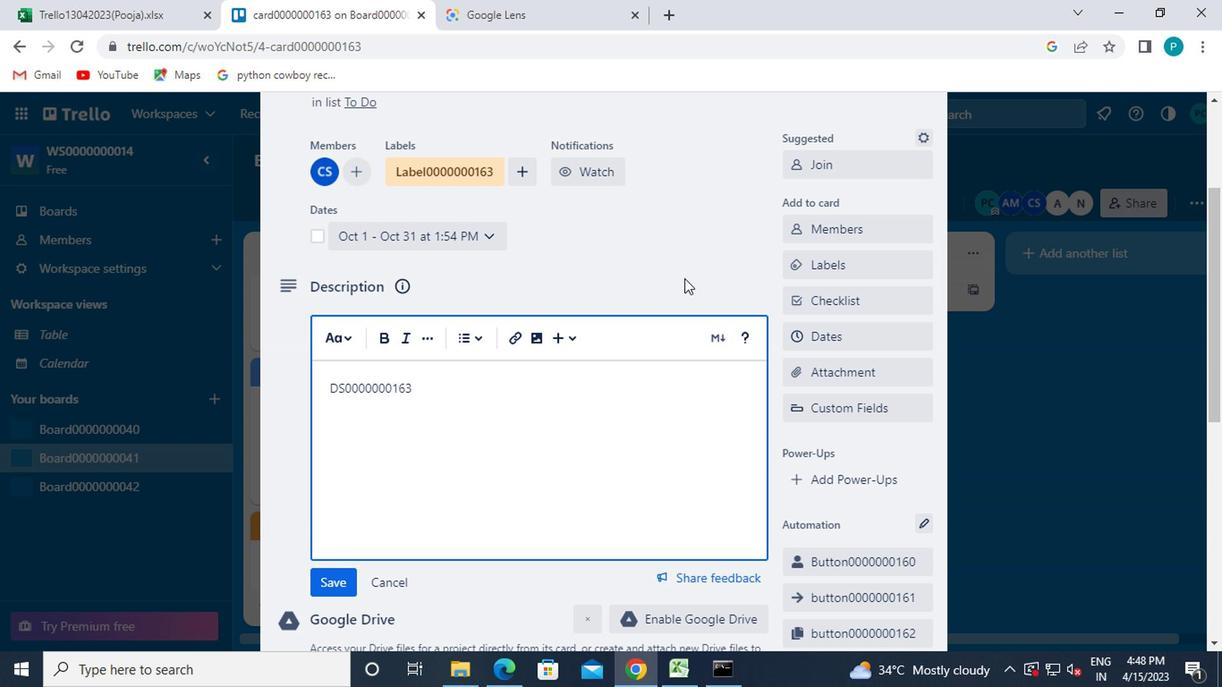 
Action: Mouse moved to (331, 304)
Screenshot: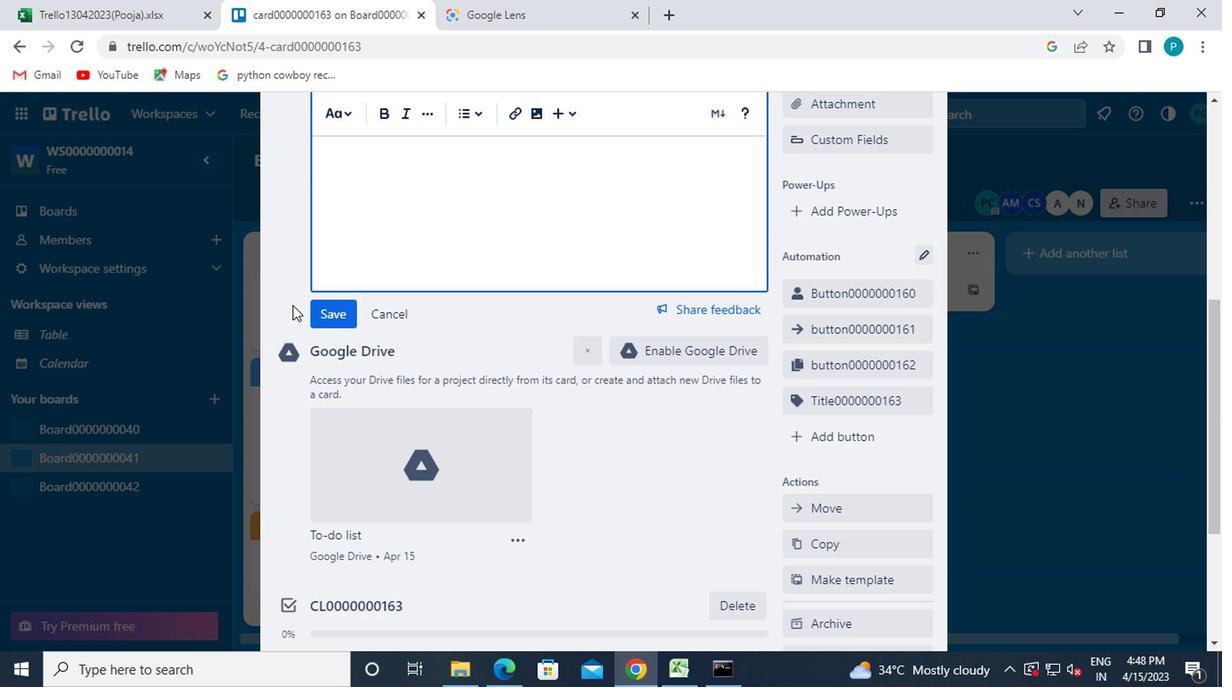 
Action: Mouse pressed left at (331, 304)
Screenshot: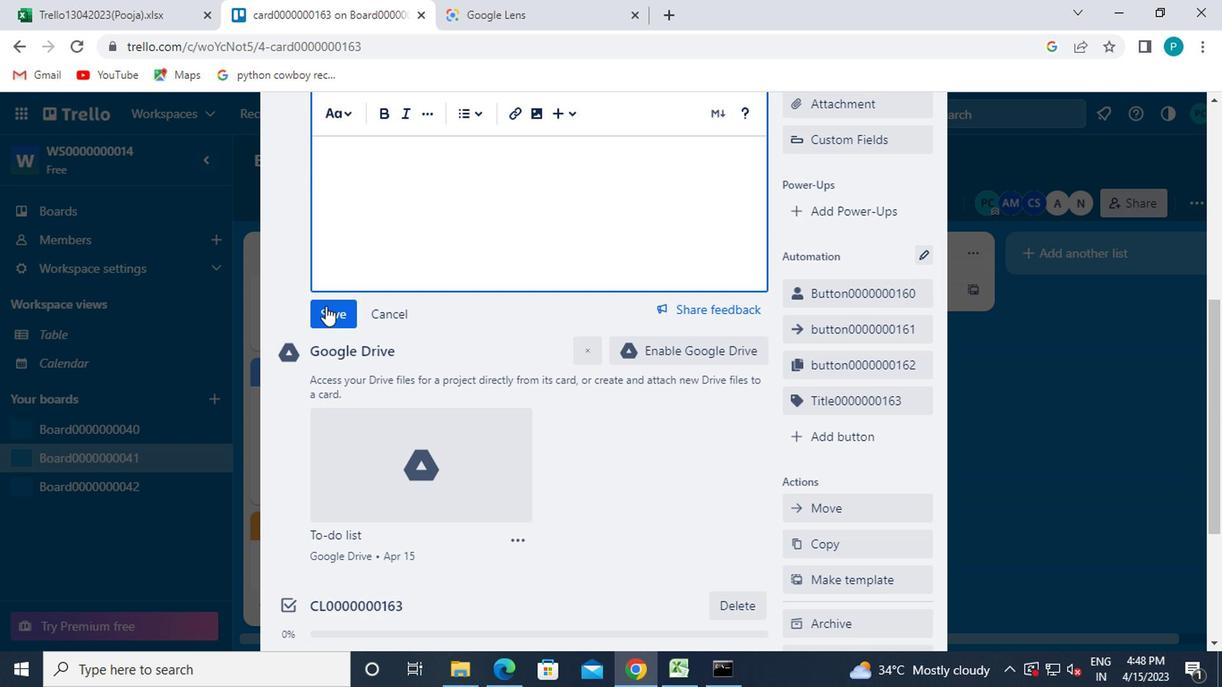 
Action: Mouse moved to (363, 404)
Screenshot: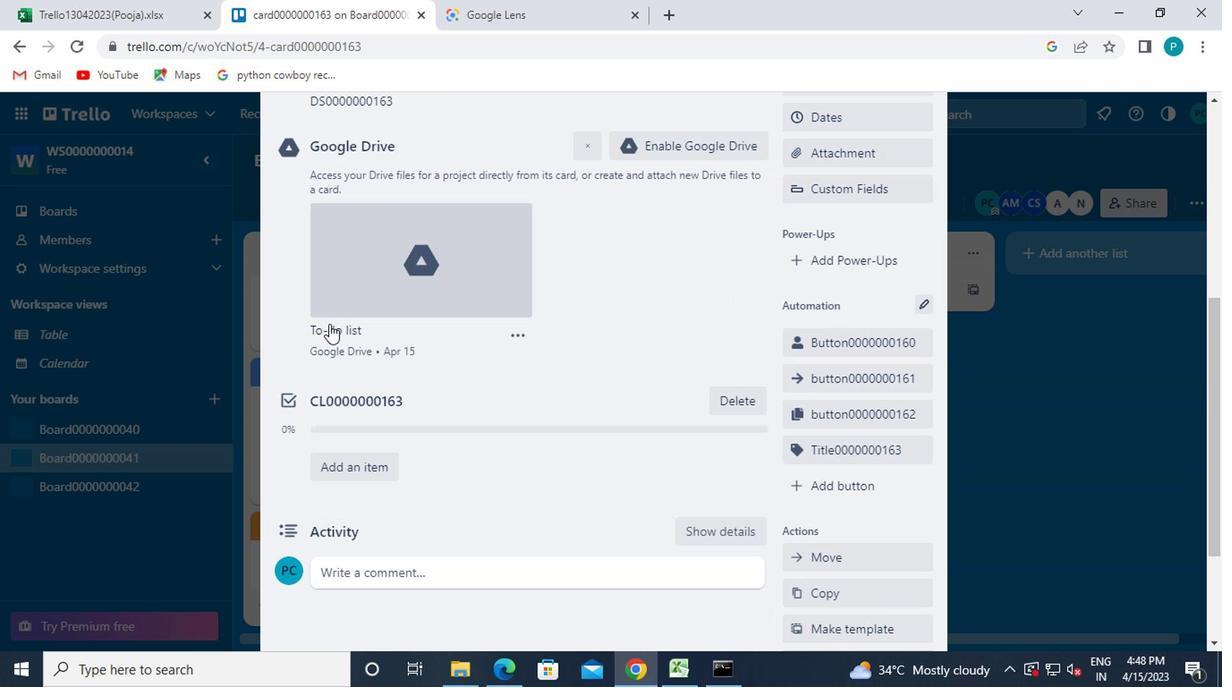 
Action: Mouse scrolled (363, 403) with delta (0, -1)
Screenshot: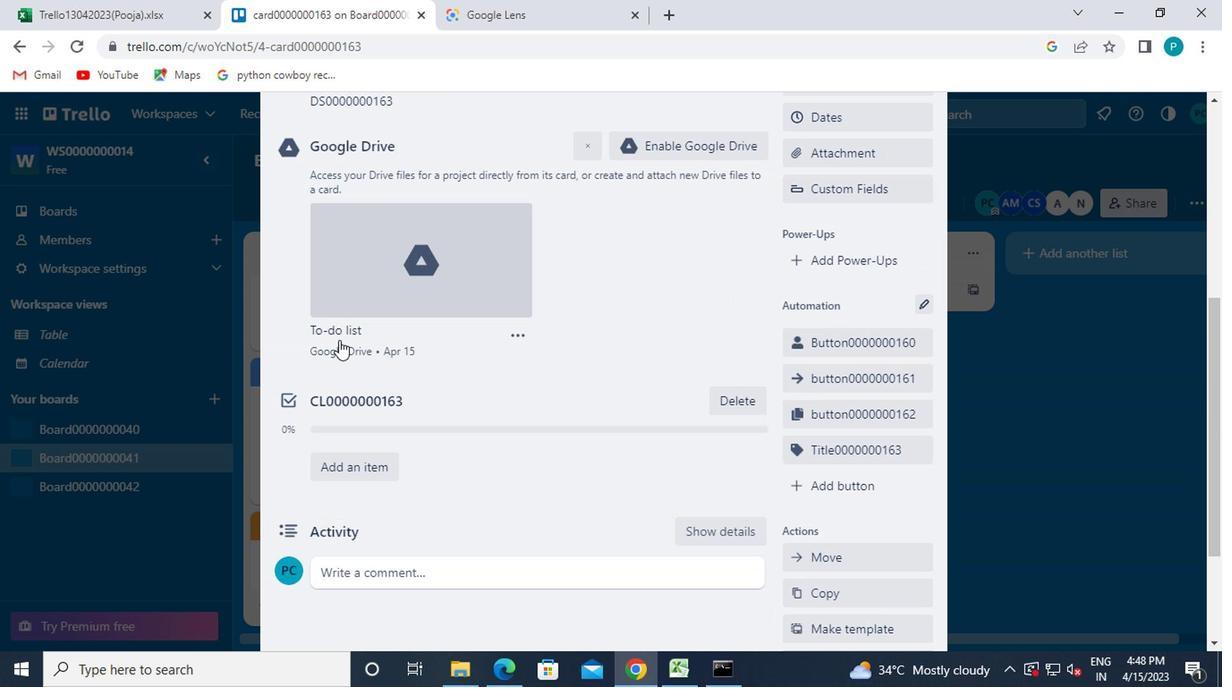 
Action: Mouse moved to (366, 409)
Screenshot: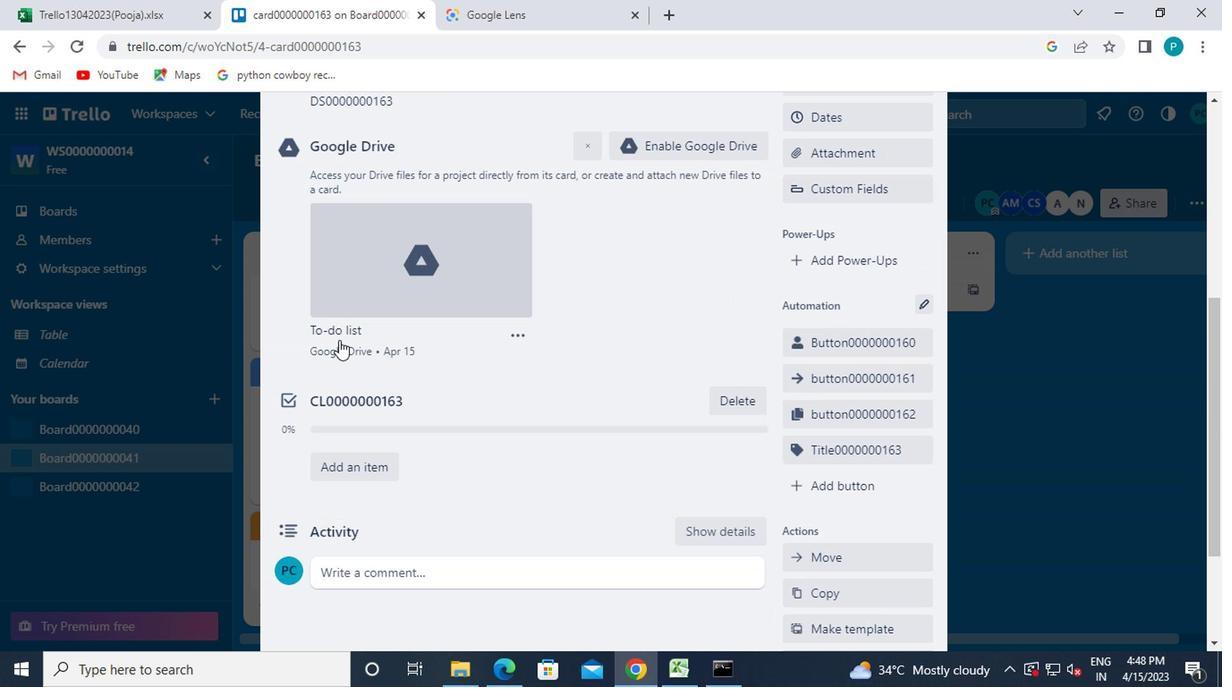 
Action: Mouse scrolled (366, 408) with delta (0, -1)
Screenshot: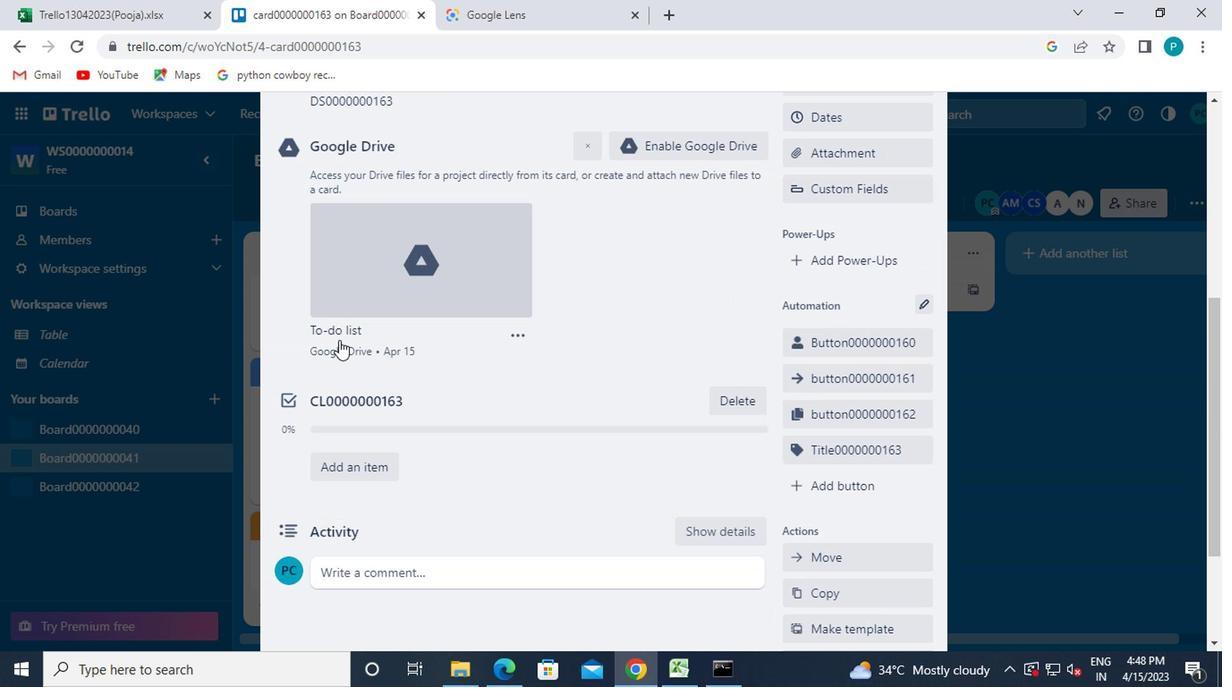 
Action: Mouse moved to (366, 411)
Screenshot: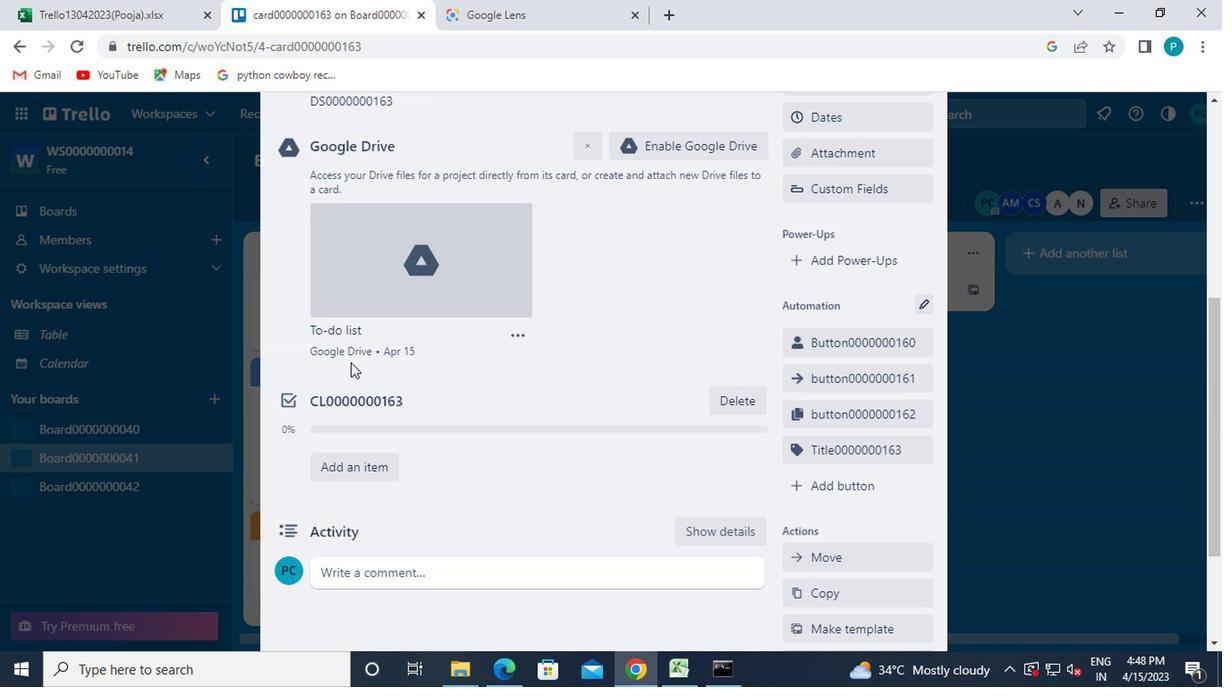 
Action: Mouse scrolled (366, 411) with delta (0, 0)
Screenshot: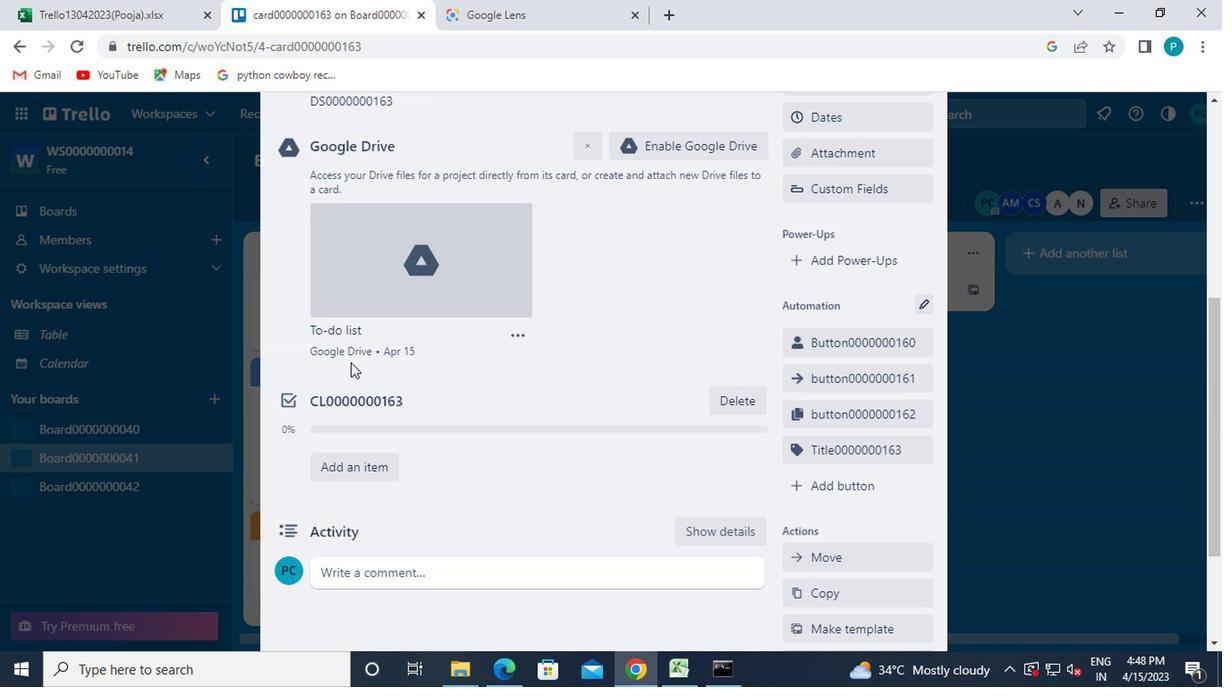
Action: Mouse scrolled (366, 411) with delta (0, 0)
Screenshot: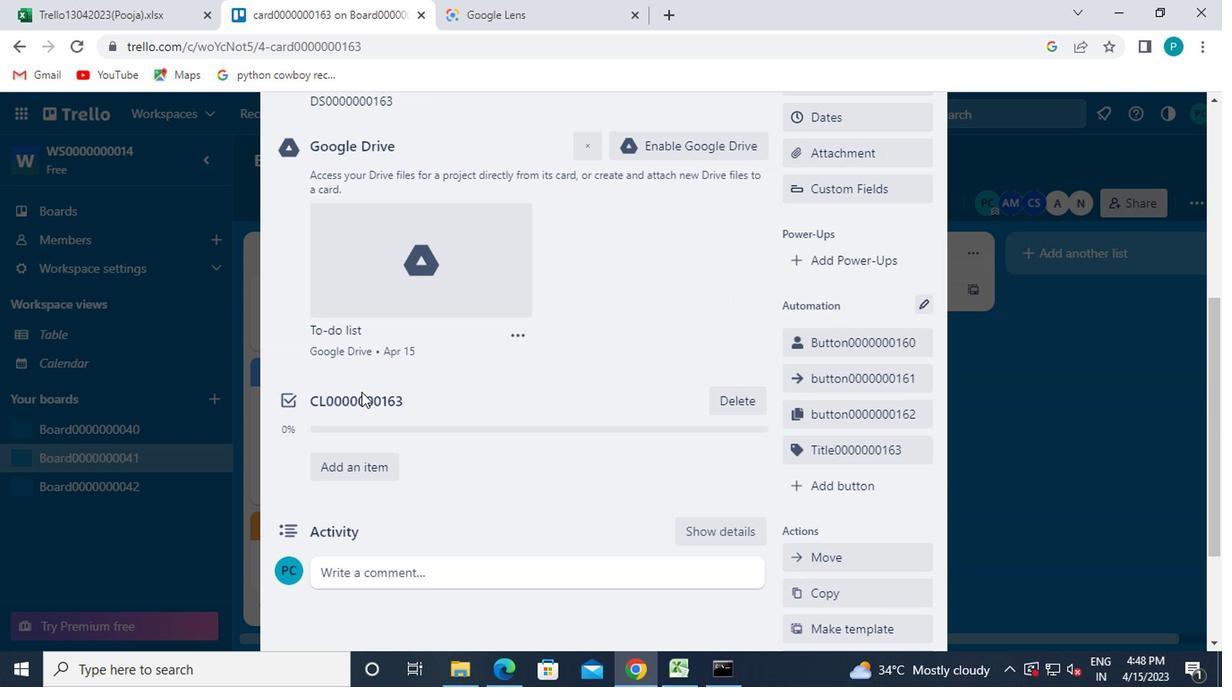 
Action: Mouse moved to (372, 404)
Screenshot: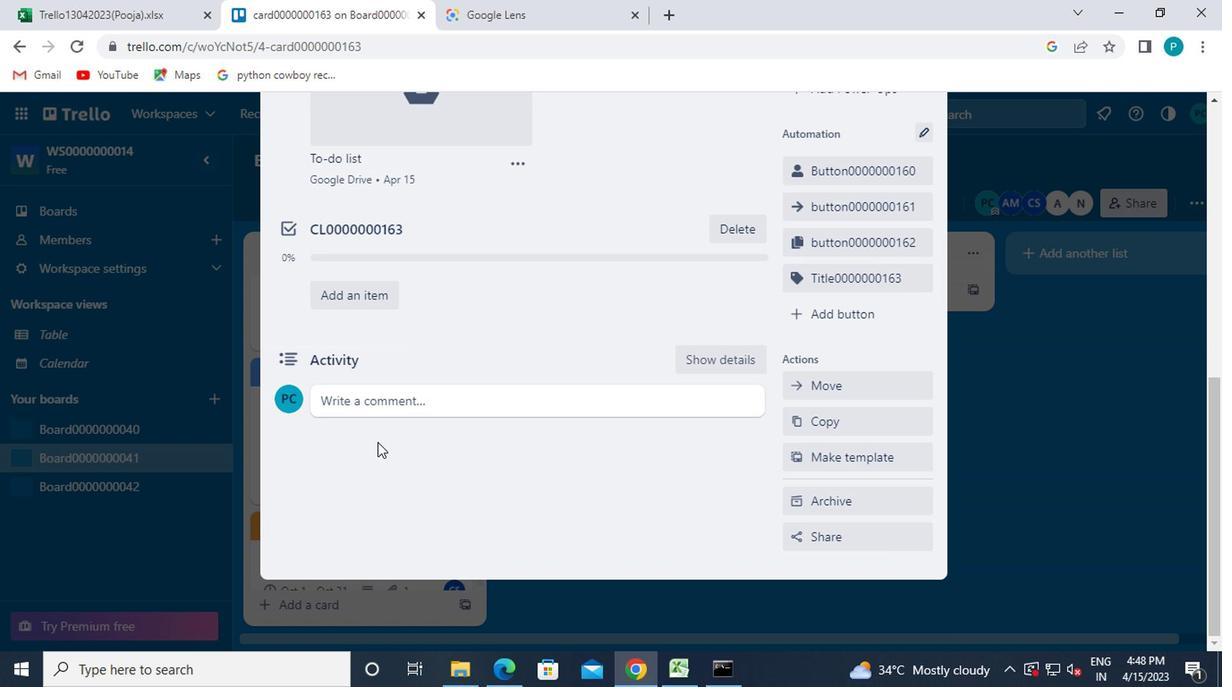 
Action: Mouse pressed left at (372, 404)
Screenshot: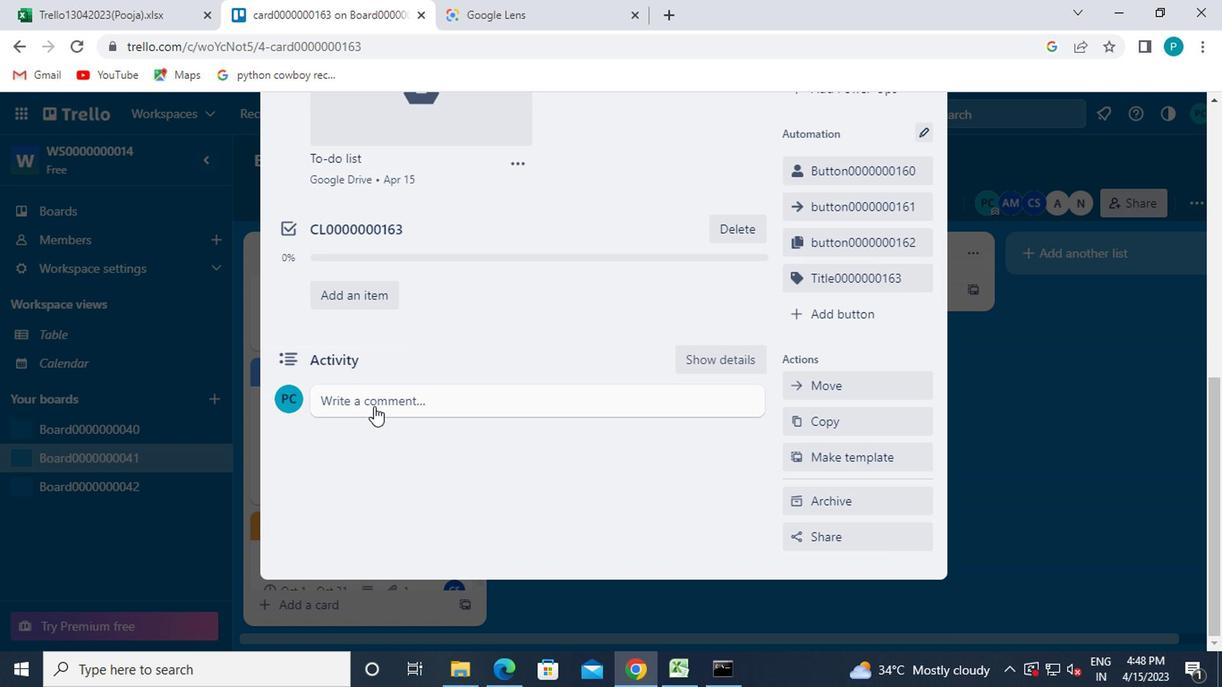 
Action: Mouse moved to (456, 352)
Screenshot: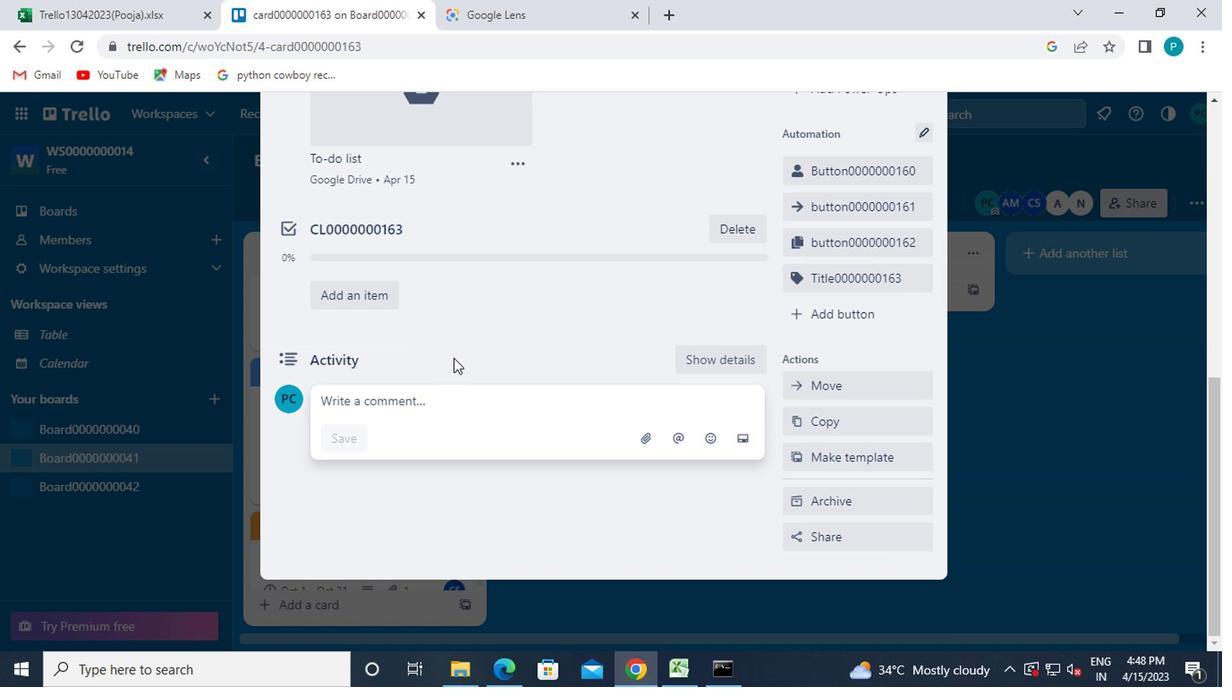 
Action: Key pressed cm0000000163
Screenshot: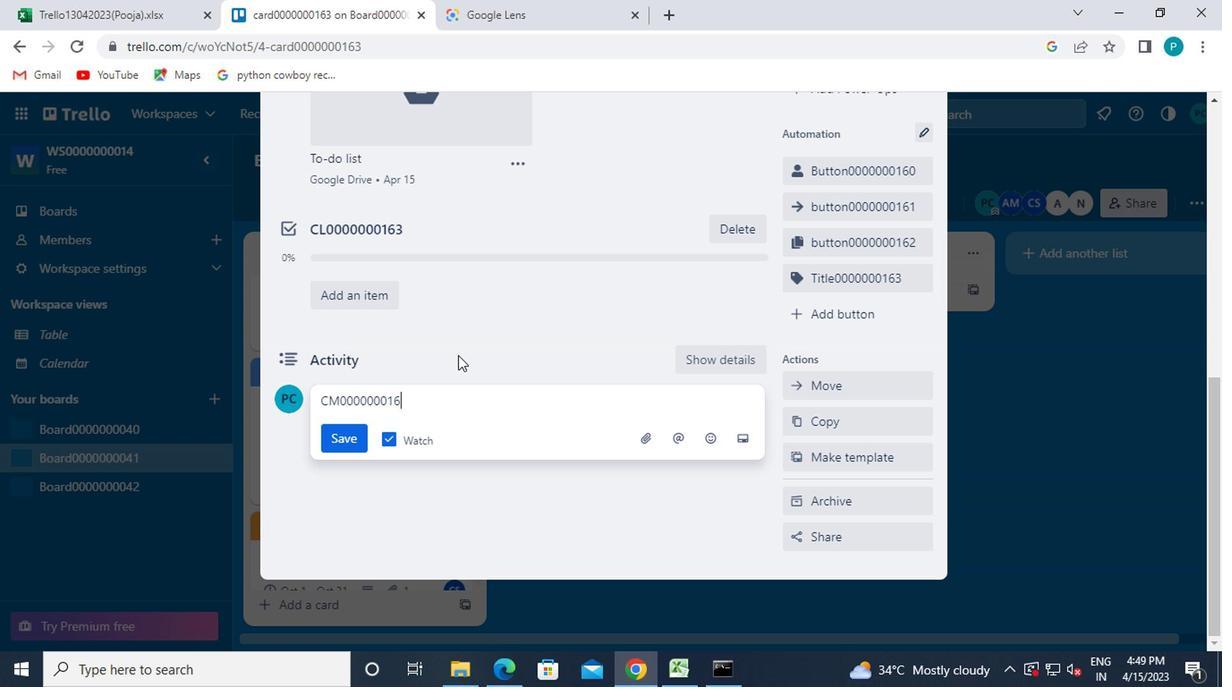 
Action: Mouse moved to (349, 440)
Screenshot: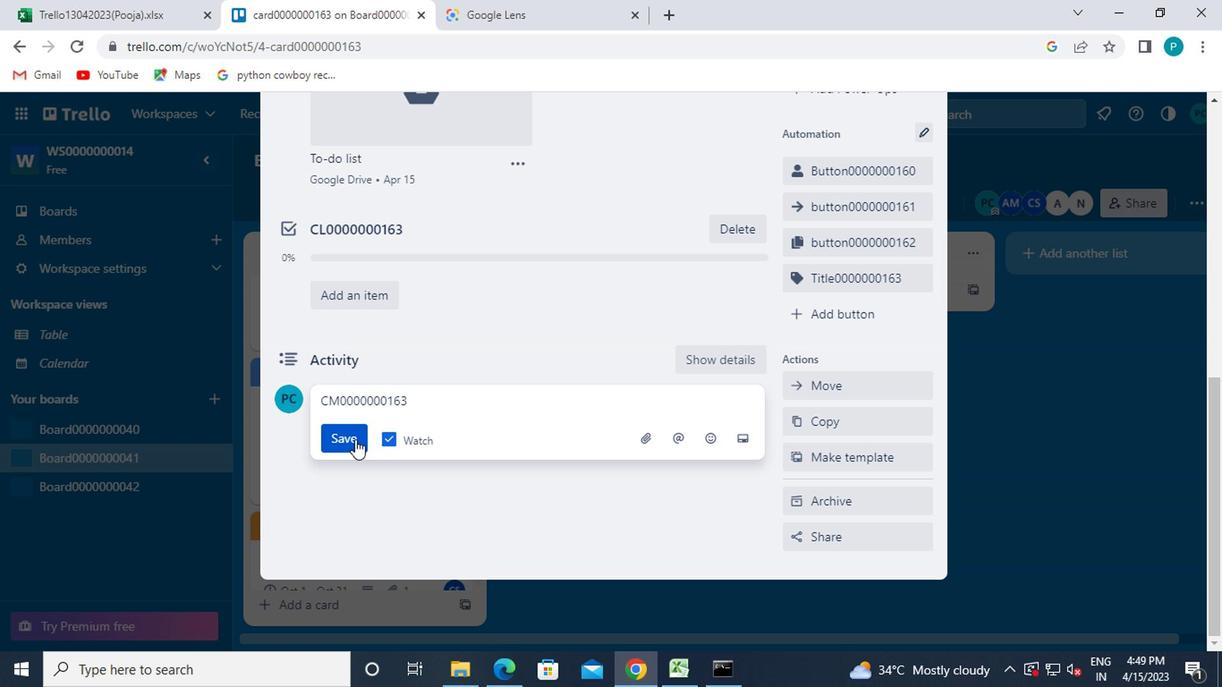 
Action: Mouse pressed left at (349, 440)
Screenshot: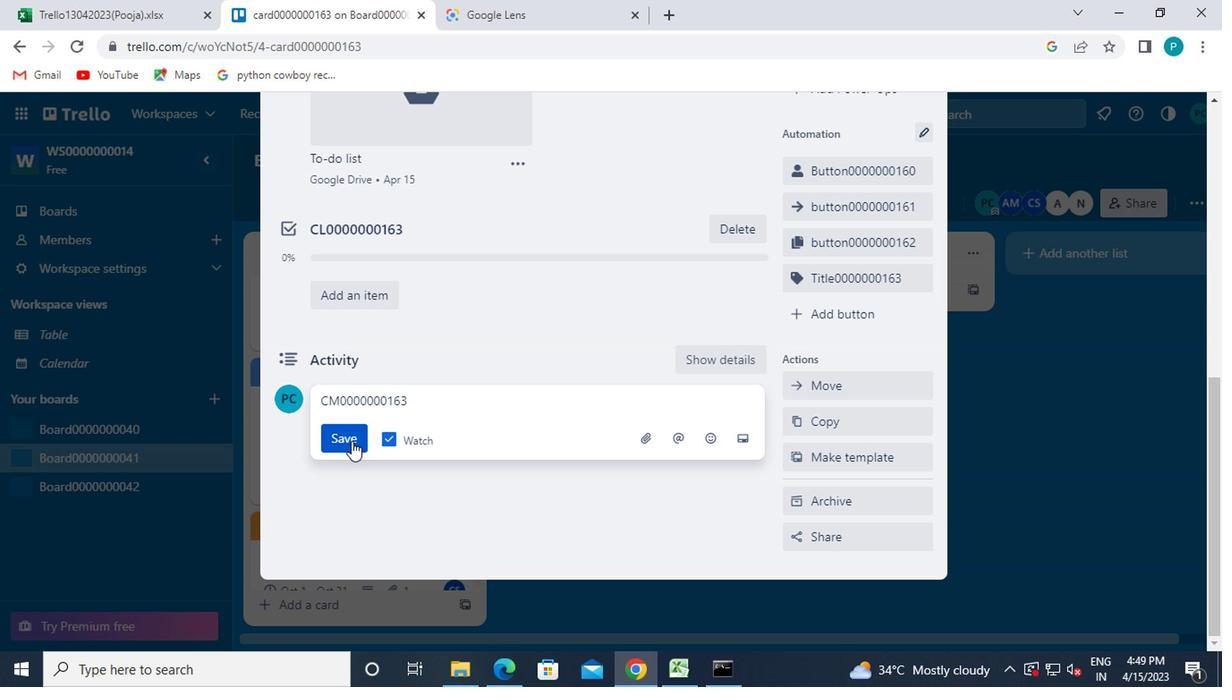 
